 Task: Adjust the spectral edit settings to isolate and remove specific frequencies.
Action: Mouse moved to (101, 4)
Screenshot: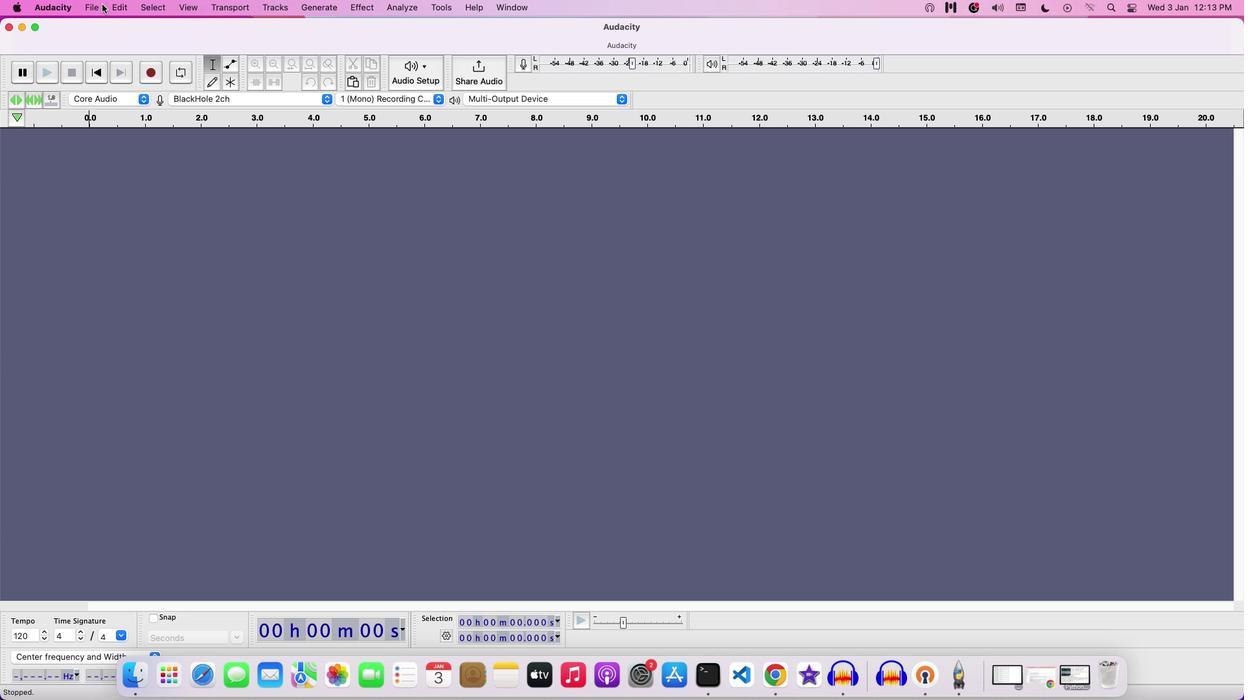 
Action: Mouse pressed left at (101, 4)
Screenshot: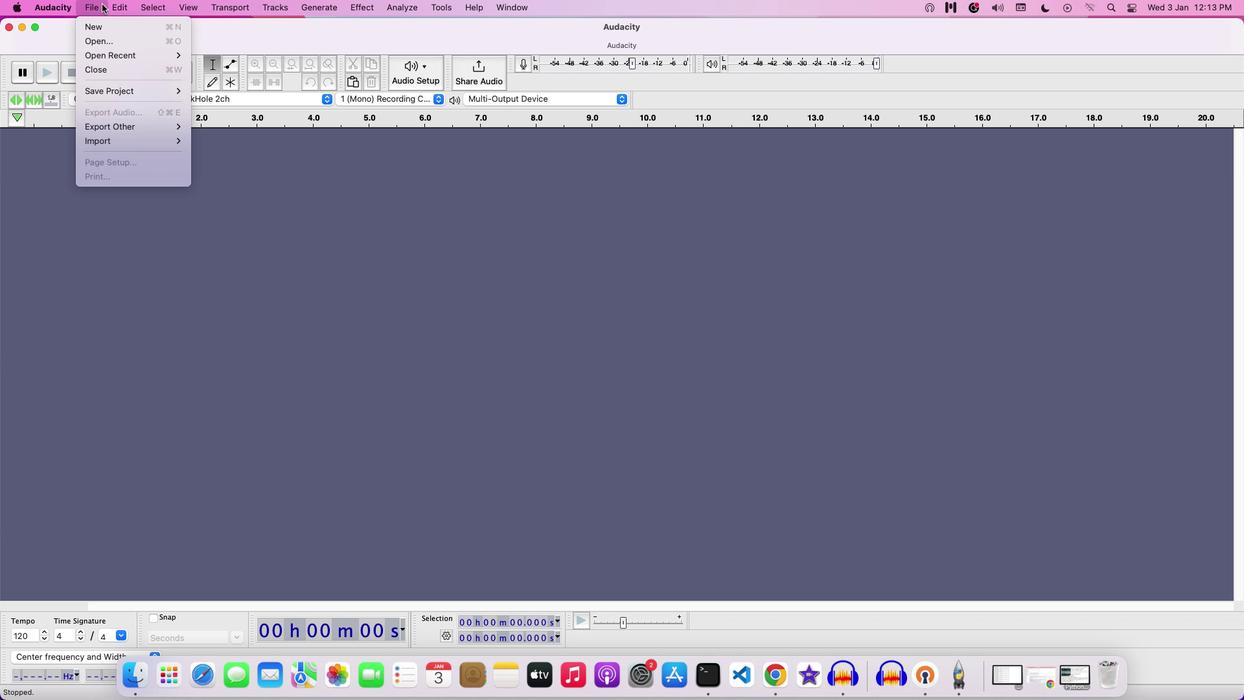 
Action: Mouse moved to (115, 44)
Screenshot: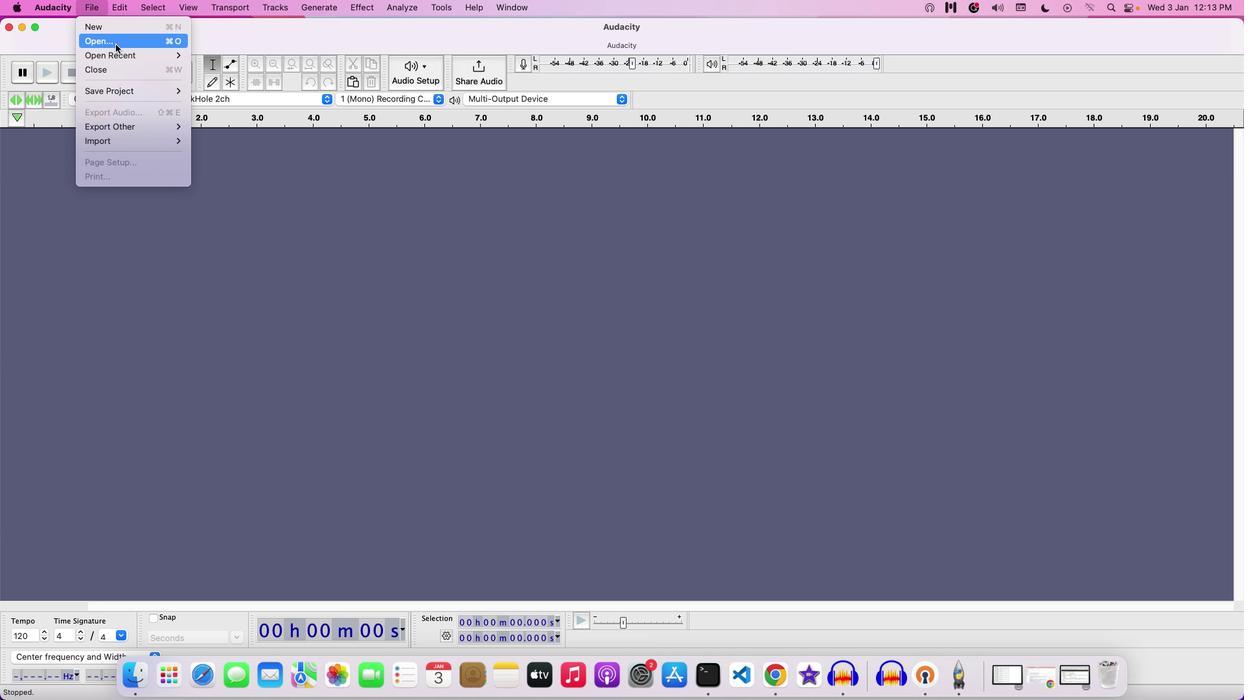 
Action: Mouse pressed left at (115, 44)
Screenshot: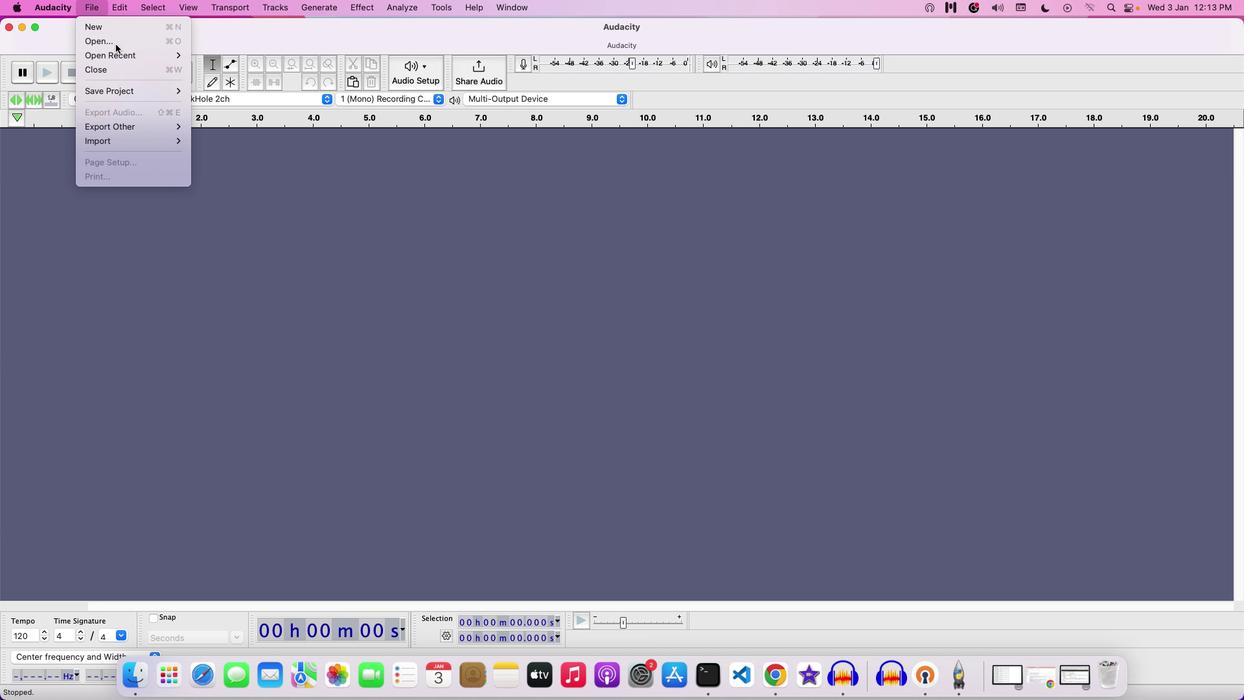 
Action: Mouse moved to (522, 188)
Screenshot: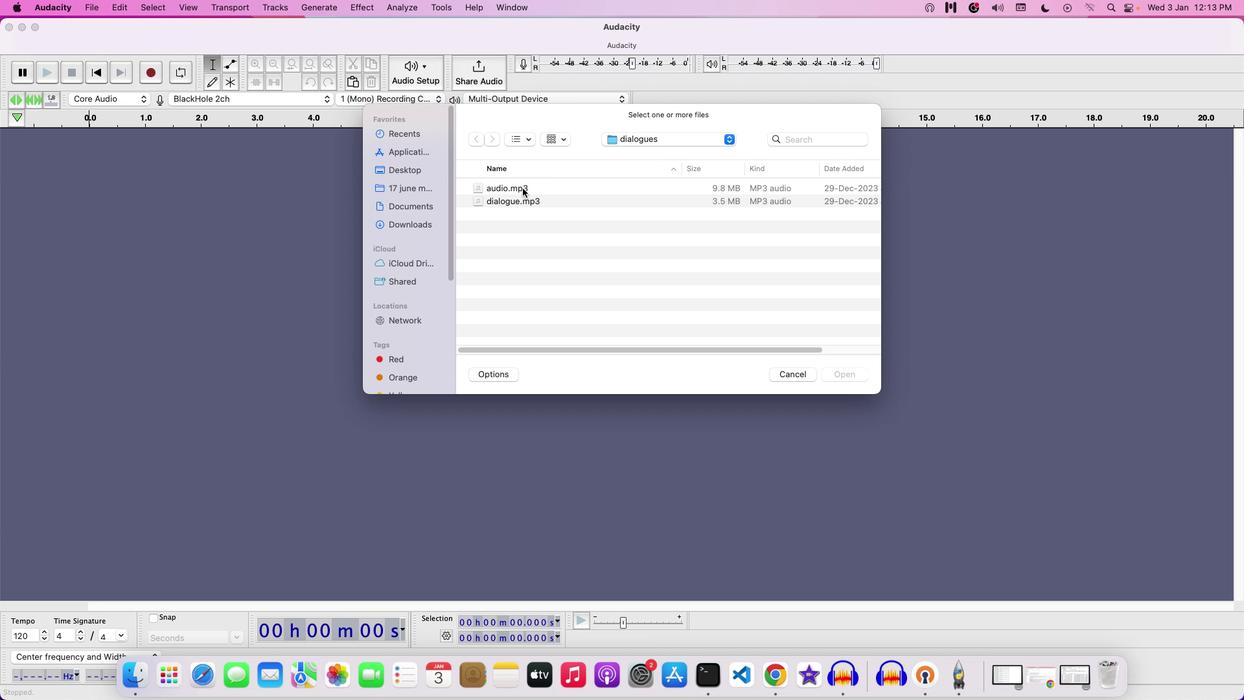 
Action: Mouse pressed left at (522, 188)
Screenshot: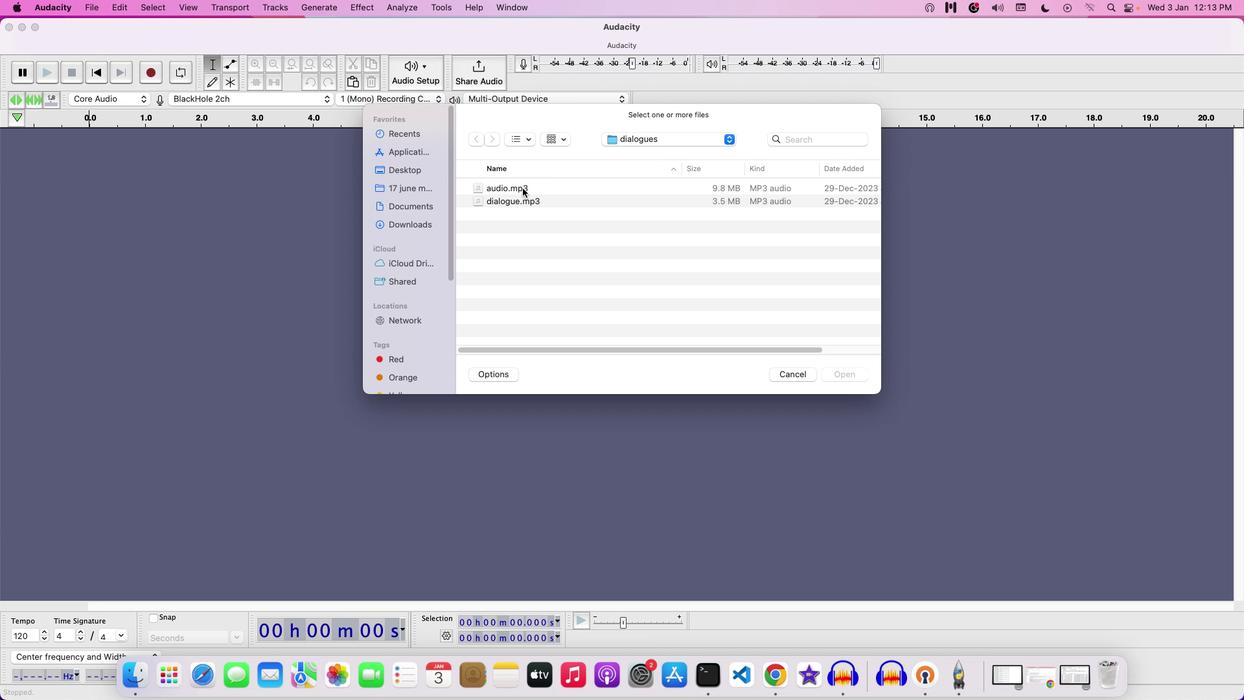 
Action: Mouse moved to (541, 186)
Screenshot: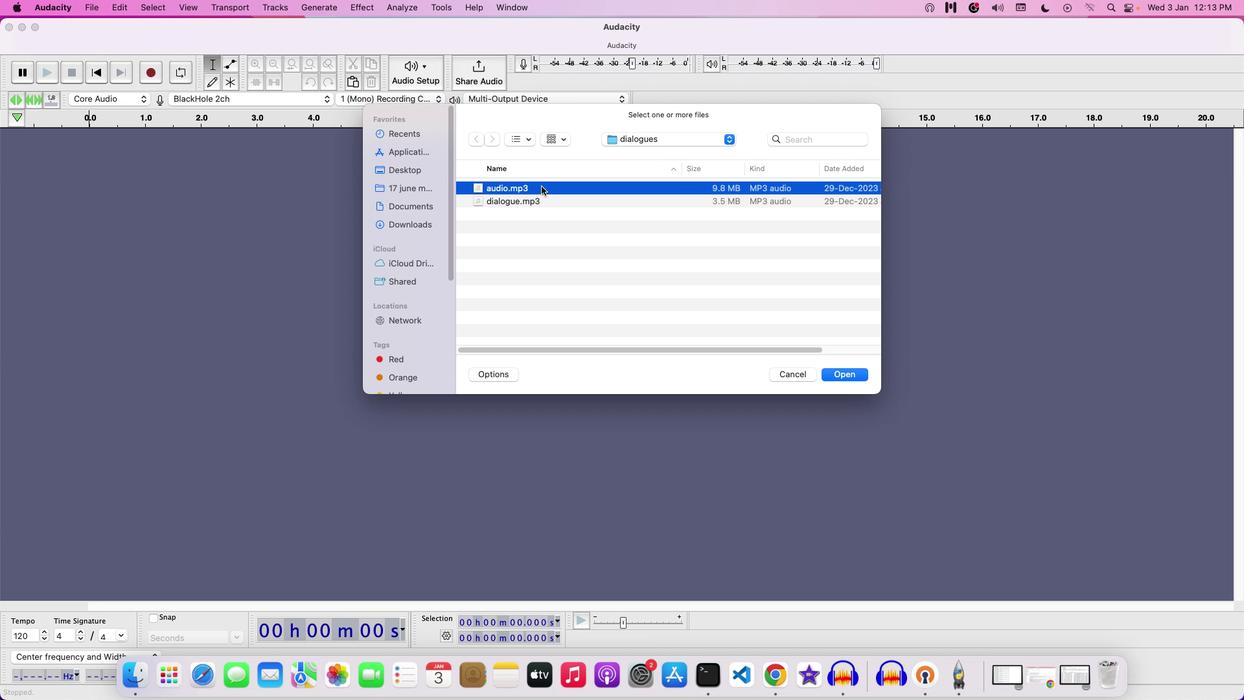 
Action: Mouse pressed left at (541, 186)
Screenshot: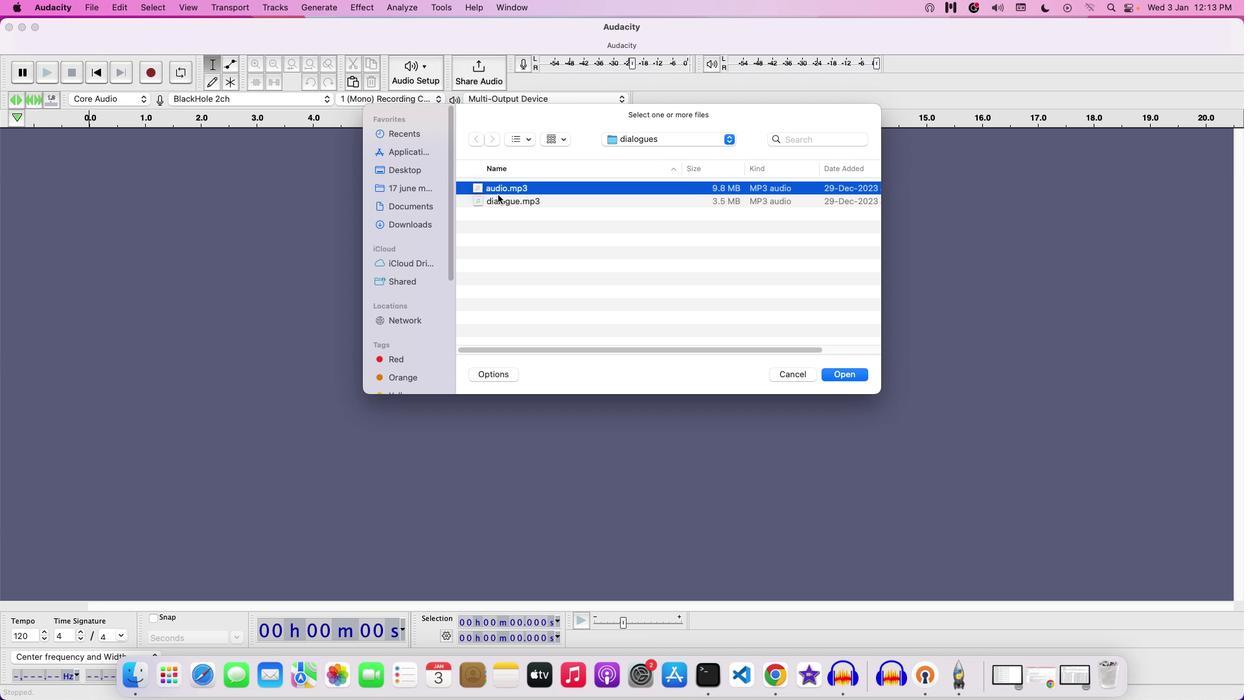 
Action: Mouse moved to (786, 372)
Screenshot: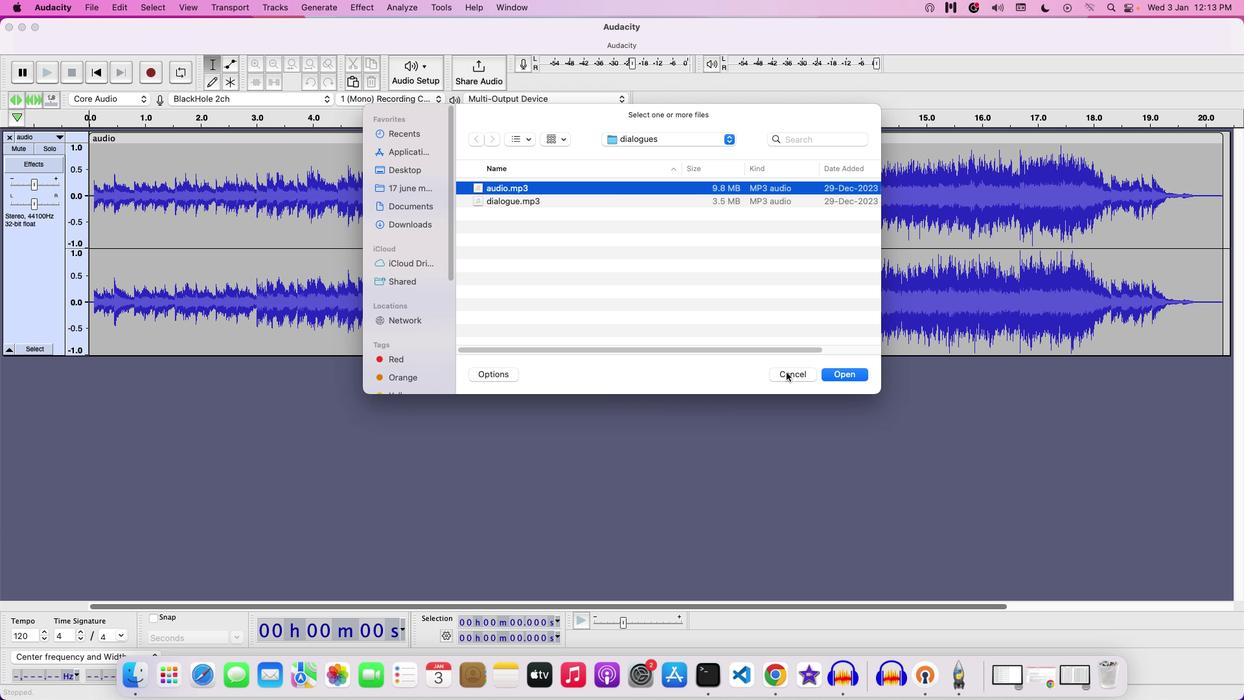 
Action: Mouse pressed left at (786, 372)
Screenshot: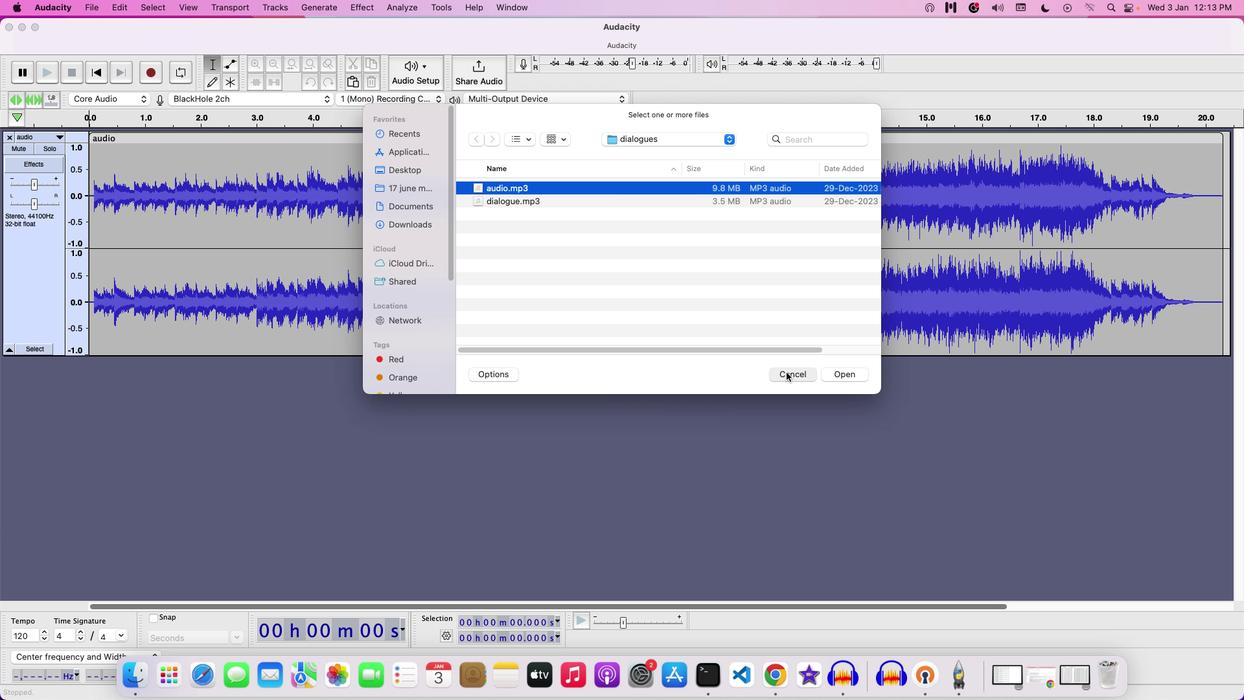 
Action: Mouse moved to (176, 198)
Screenshot: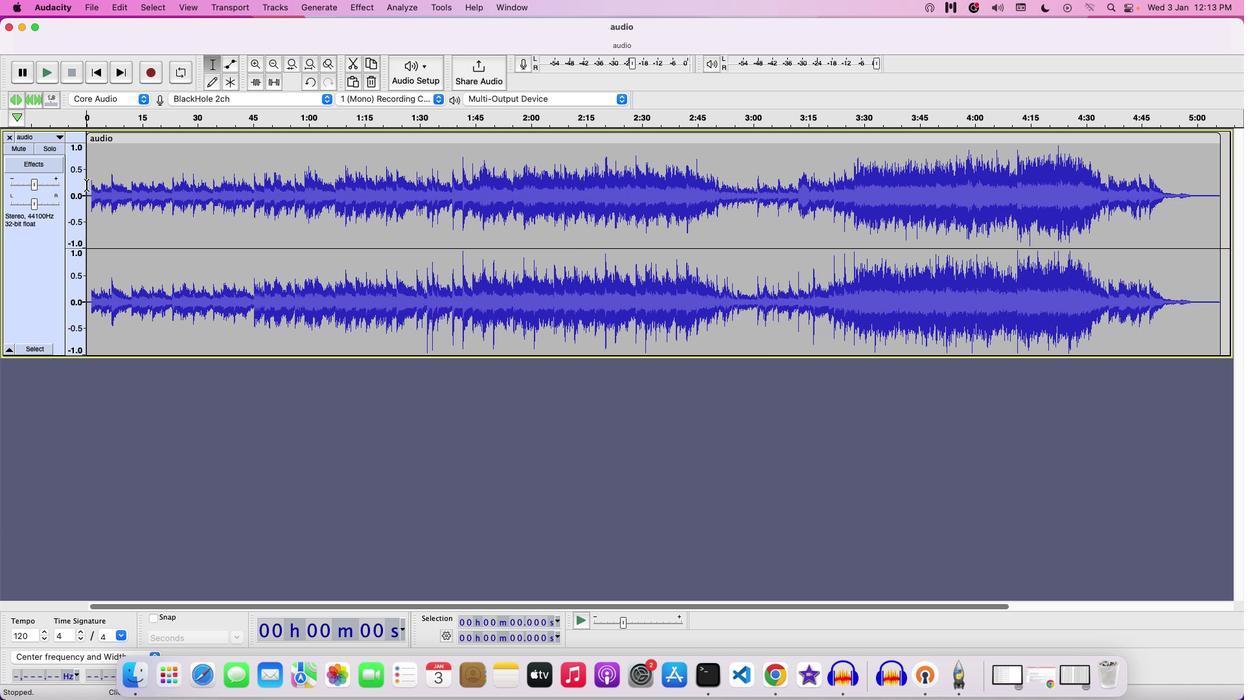 
Action: Key pressed Key.space
Screenshot: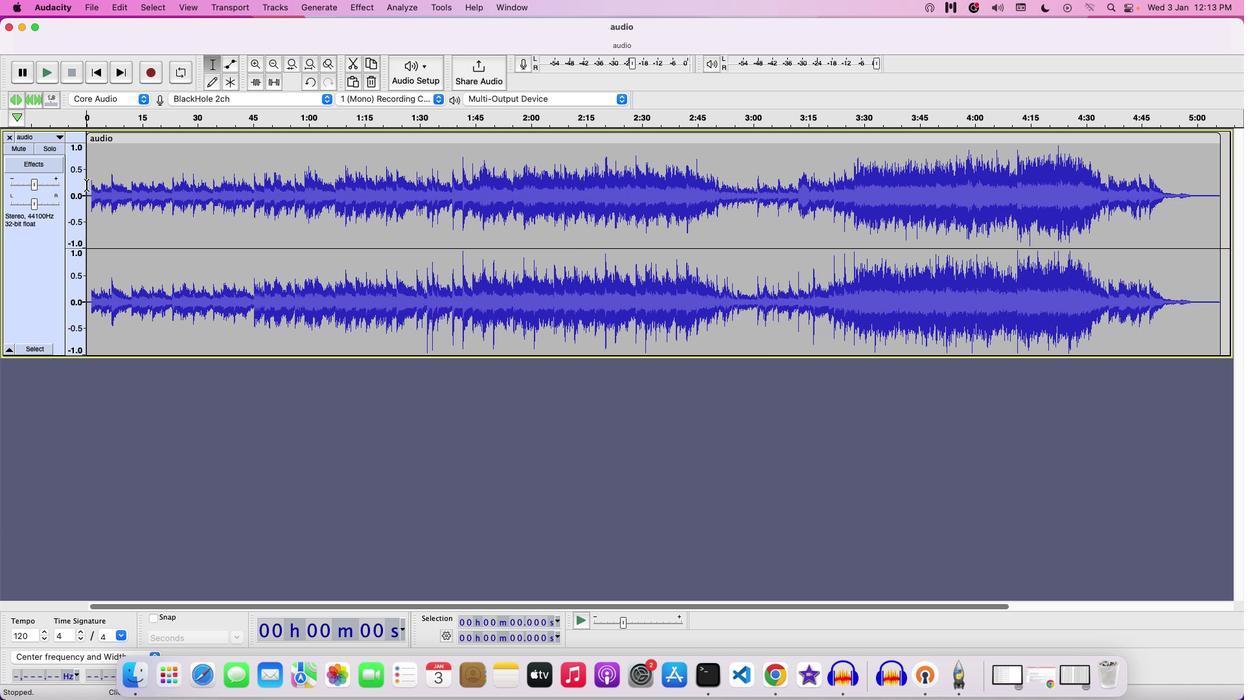 
Action: Mouse moved to (36, 182)
Screenshot: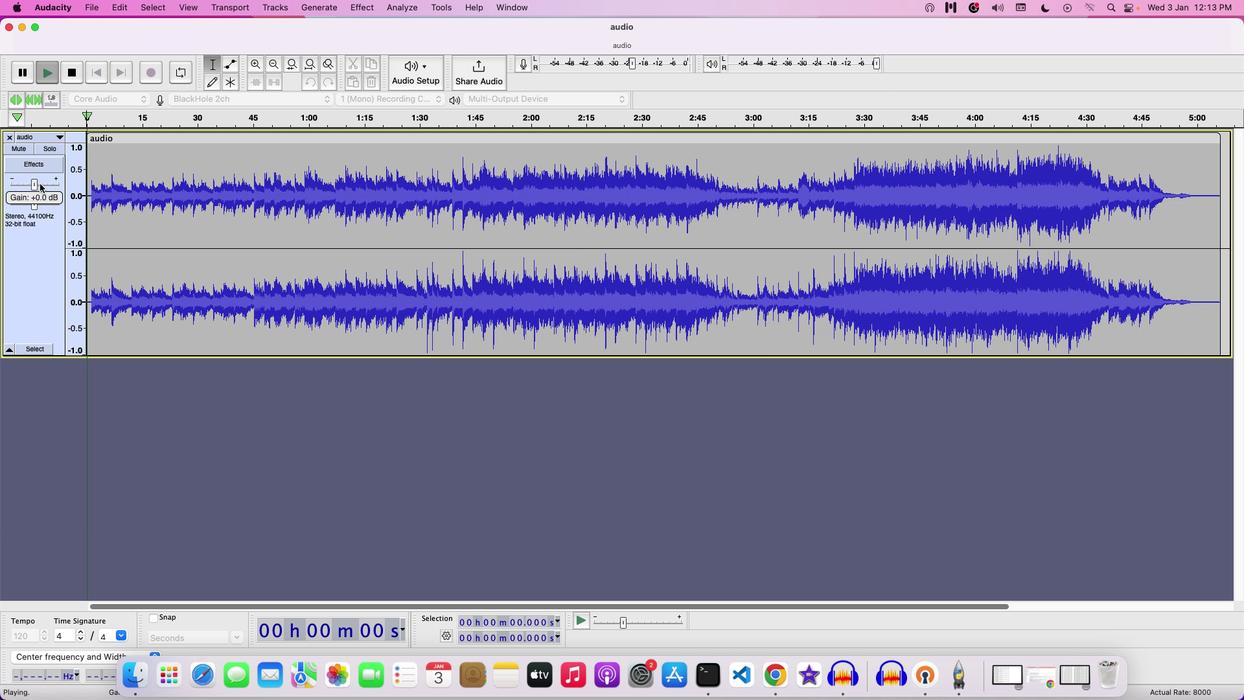 
Action: Mouse pressed left at (36, 182)
Screenshot: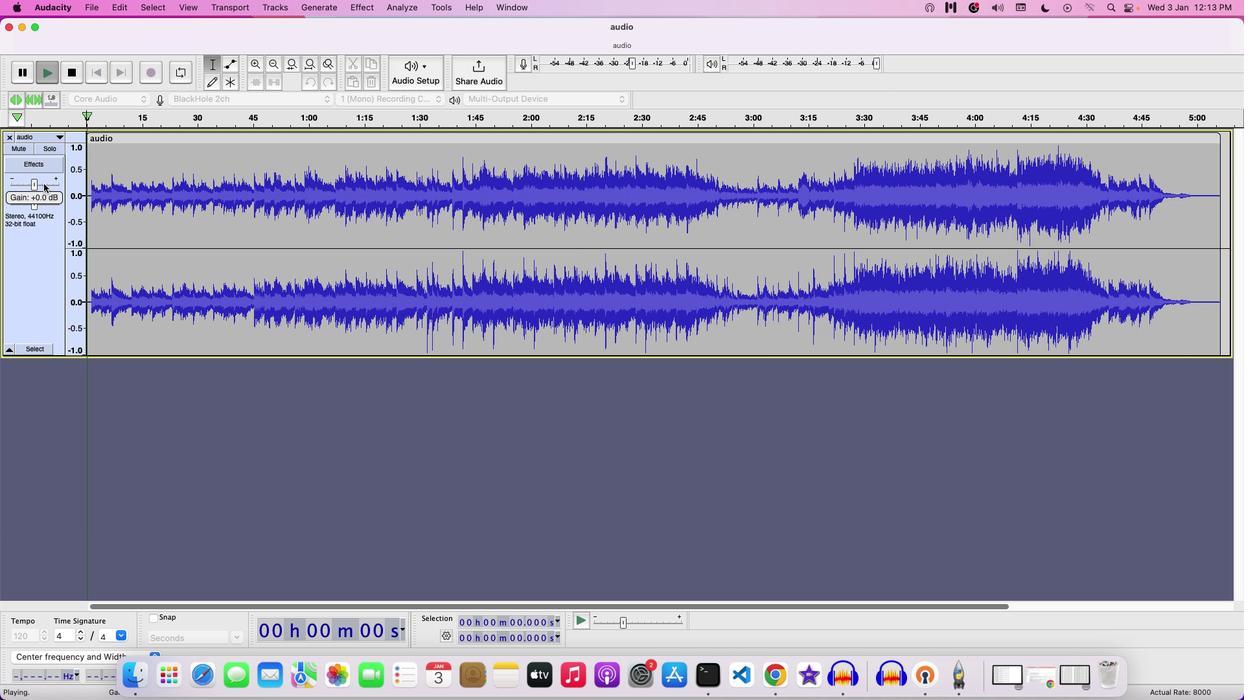 
Action: Mouse moved to (99, 142)
Screenshot: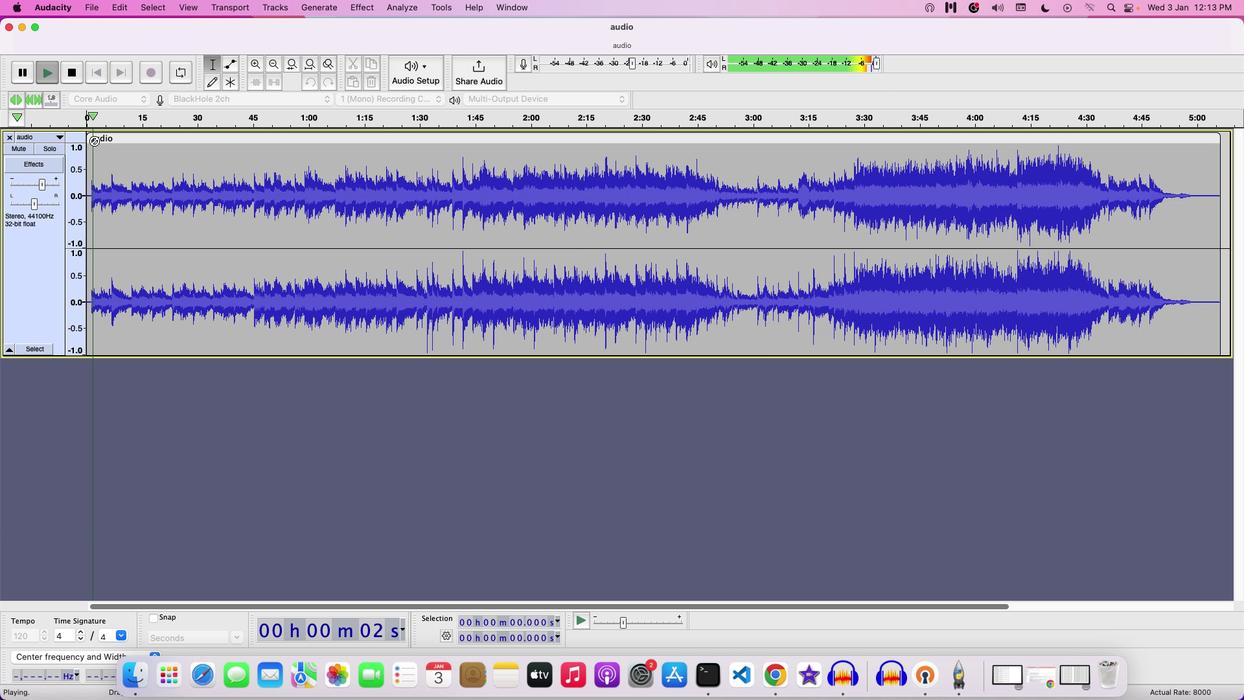
Action: Key pressed Key.space
Screenshot: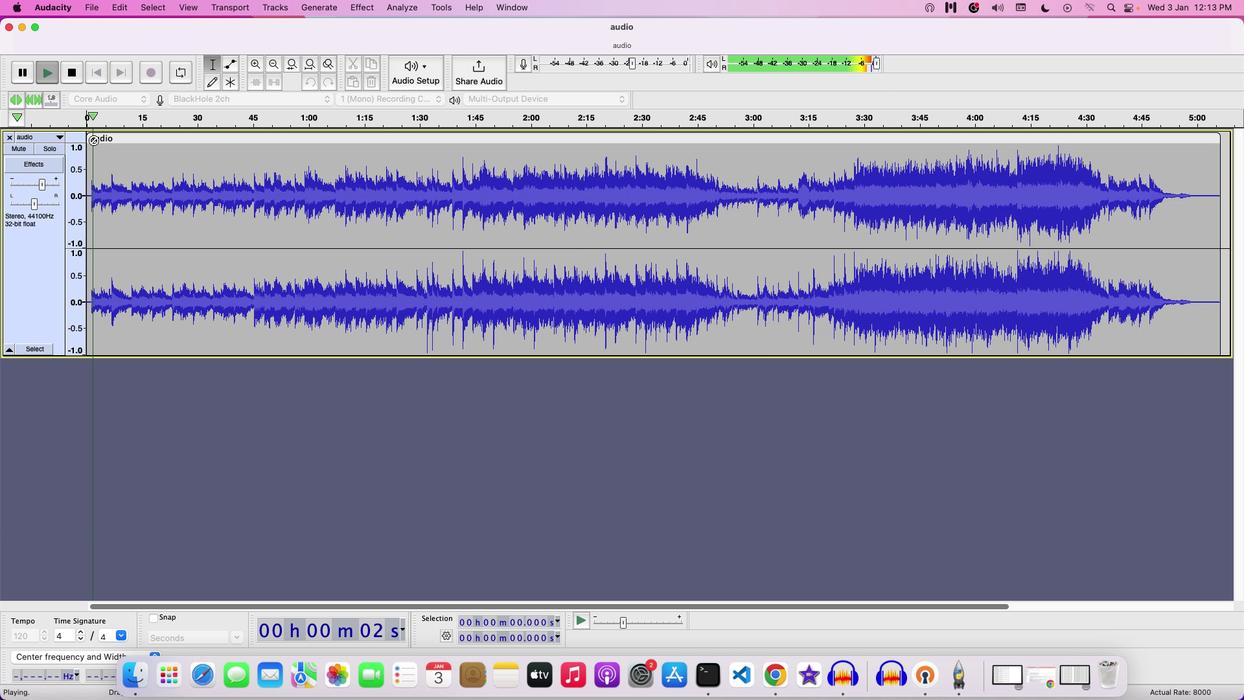 
Action: Mouse moved to (88, 140)
Screenshot: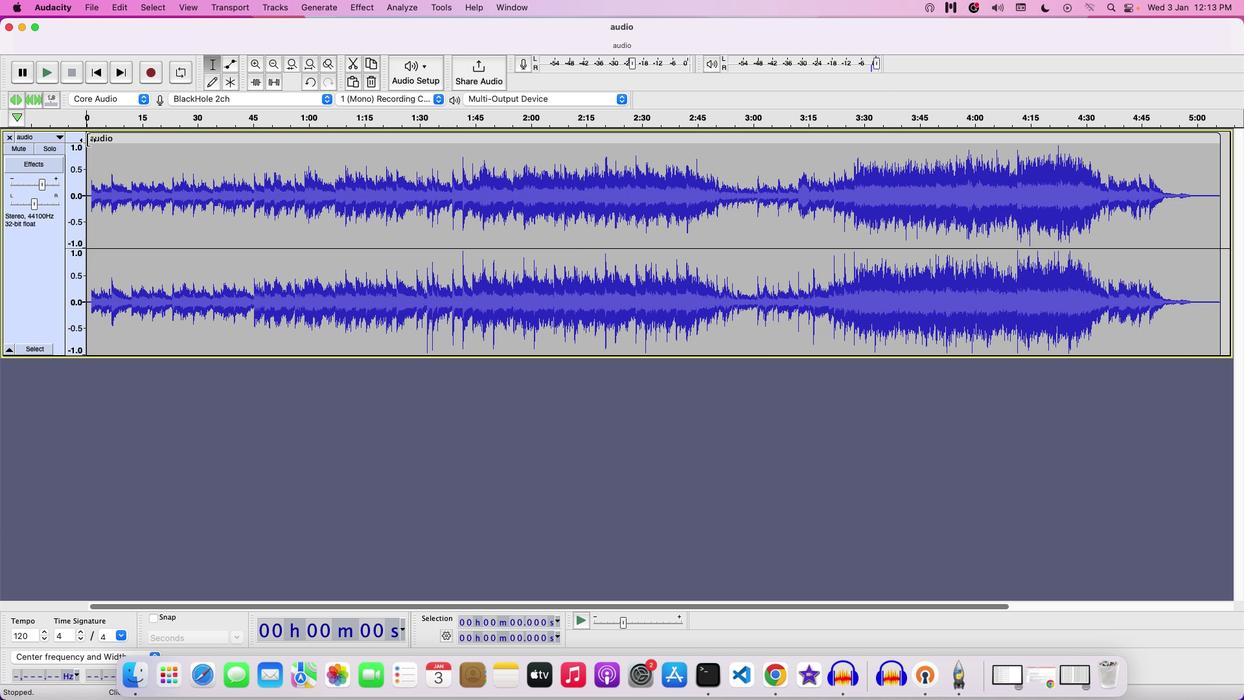 
Action: Mouse pressed left at (88, 140)
Screenshot: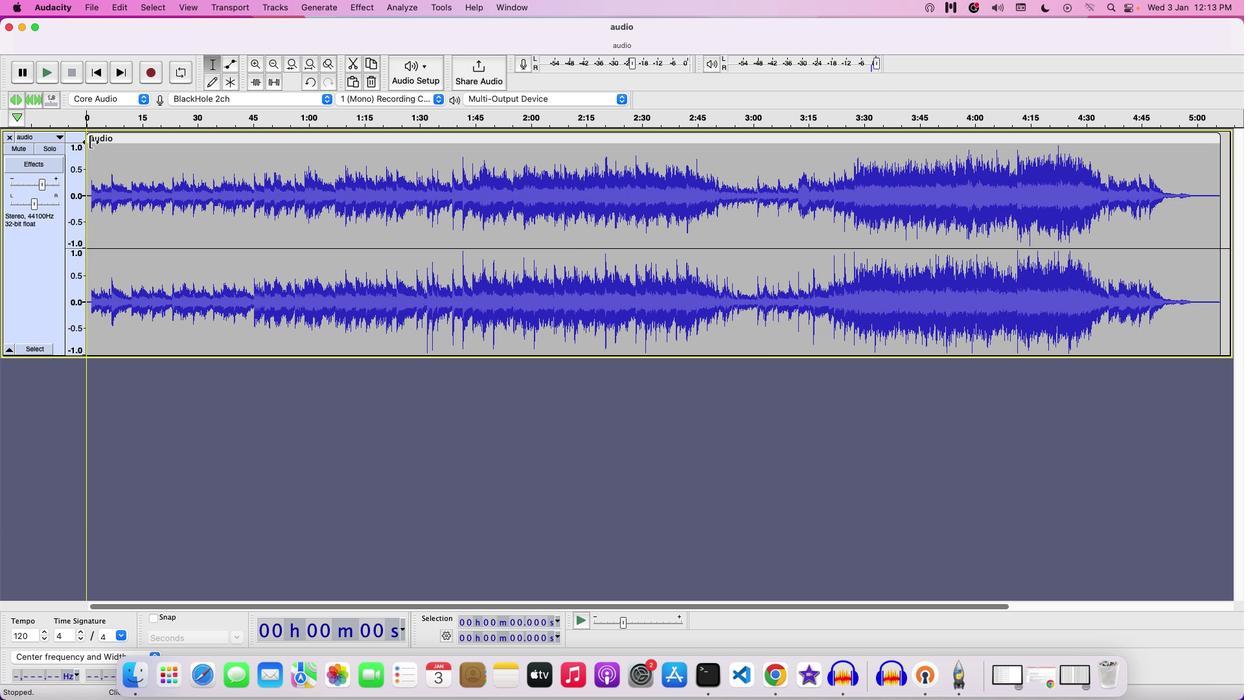 
Action: Mouse moved to (97, 140)
Screenshot: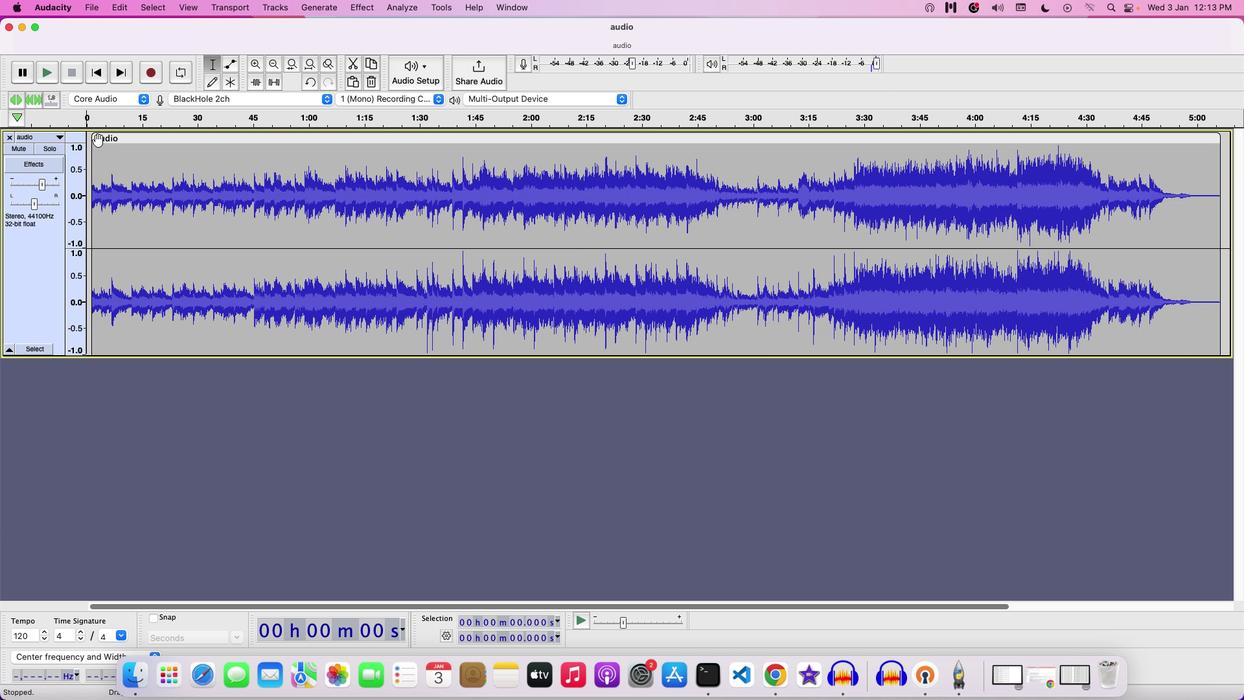 
Action: Mouse pressed left at (97, 140)
Screenshot: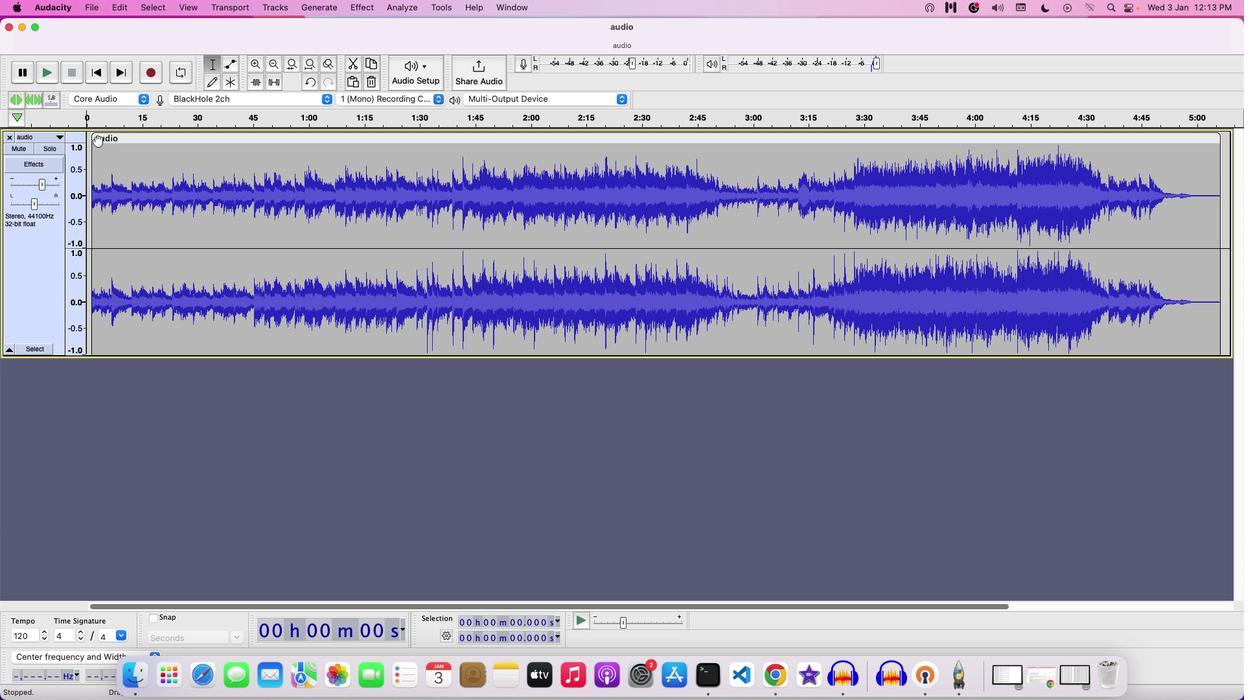 
Action: Mouse moved to (130, 123)
Screenshot: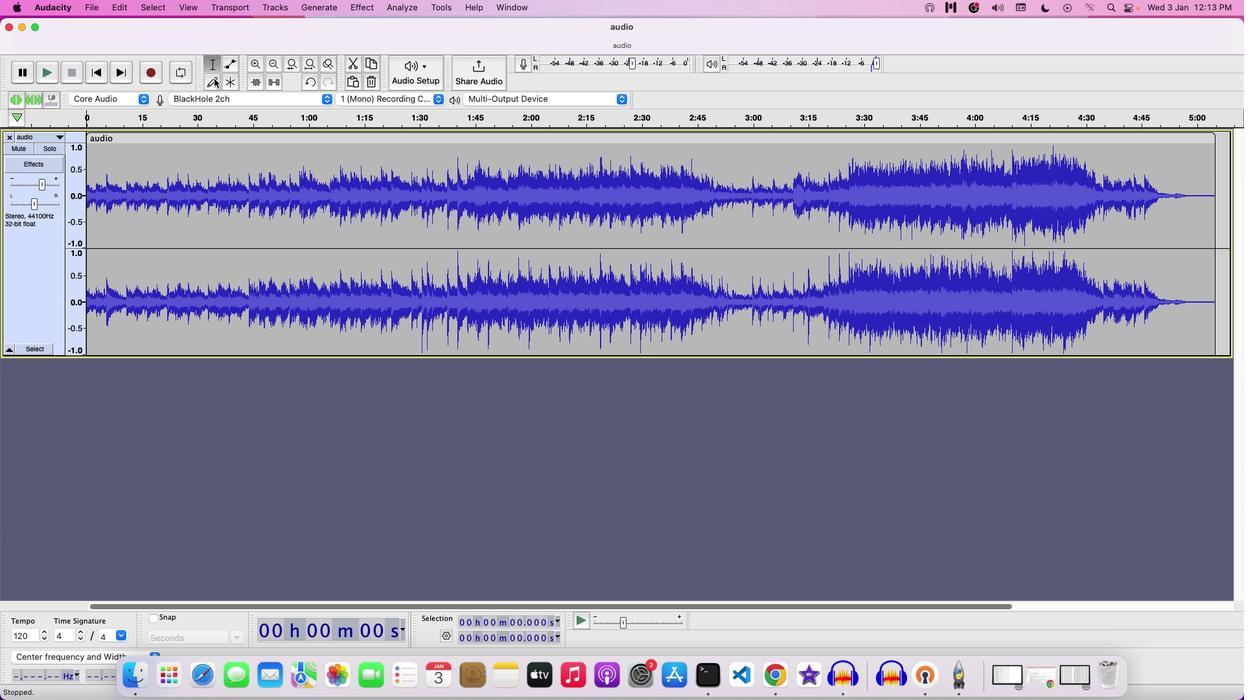 
Action: Key pressed Key.space
Screenshot: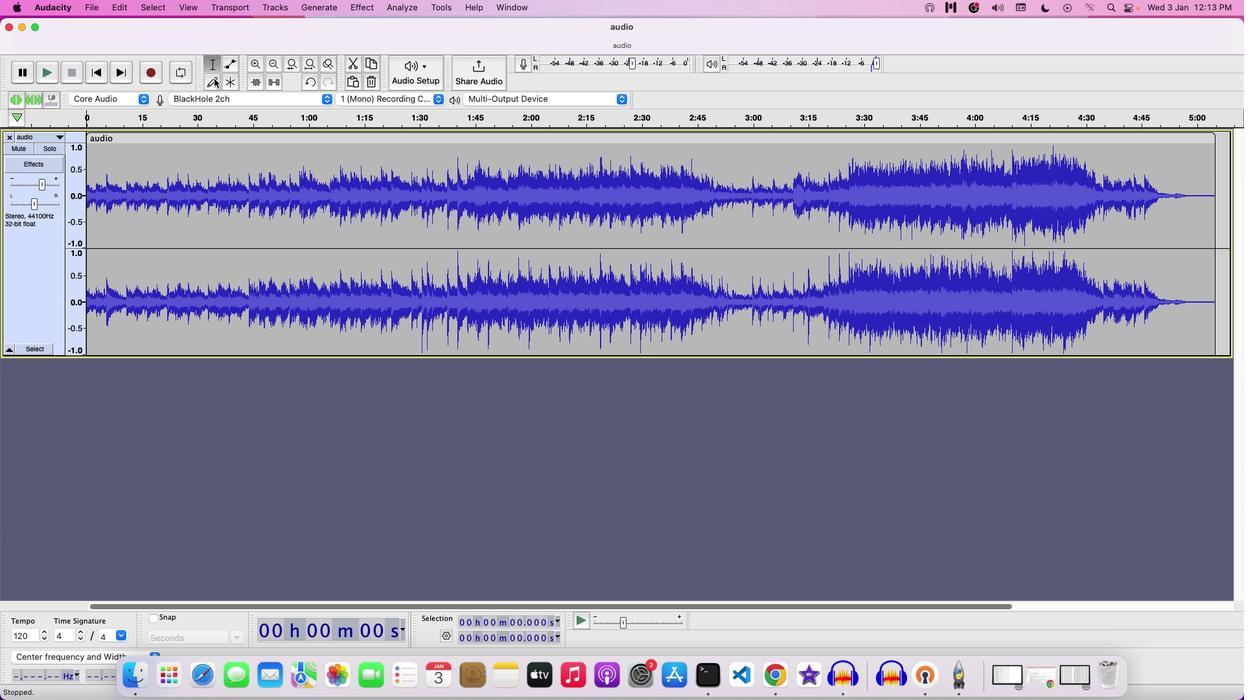 
Action: Mouse moved to (253, 65)
Screenshot: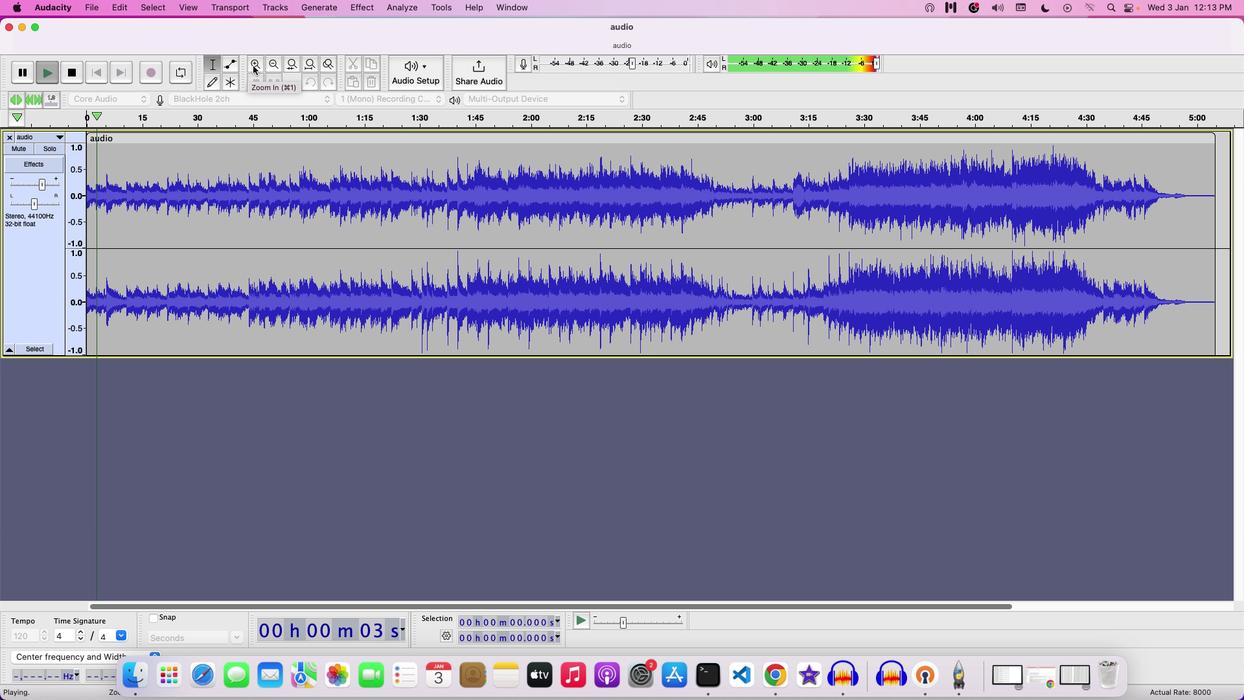 
Action: Mouse pressed left at (253, 65)
Screenshot: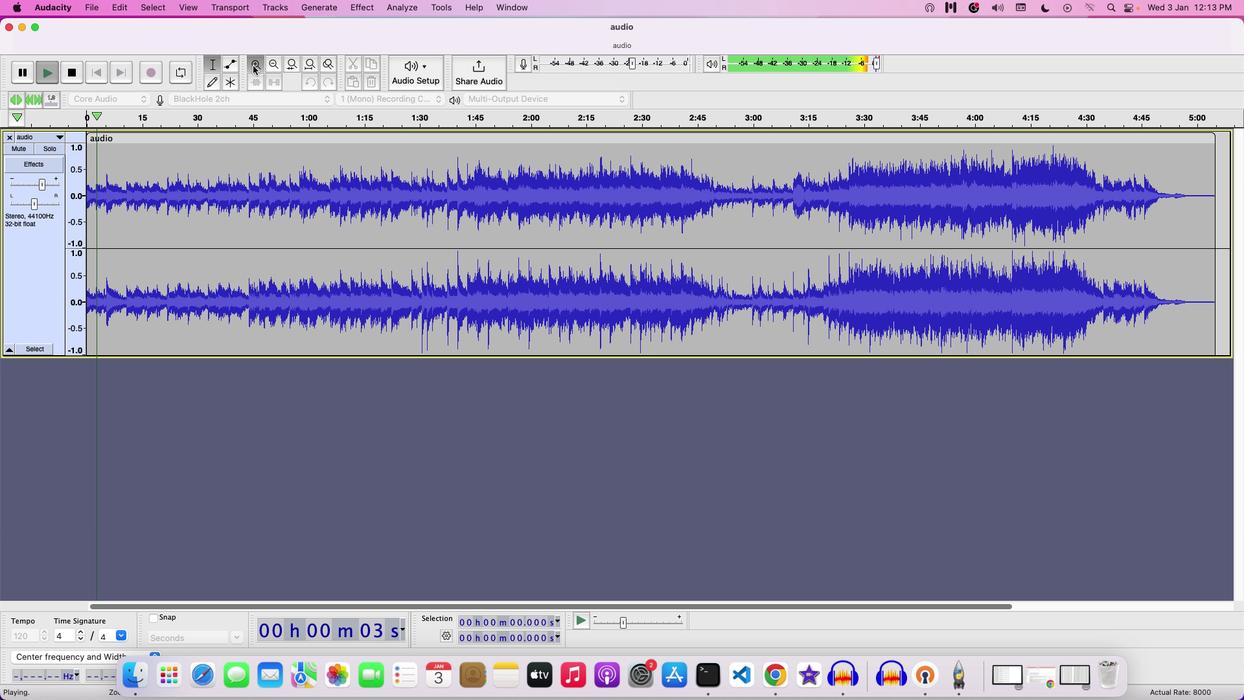 
Action: Mouse moved to (272, 62)
Screenshot: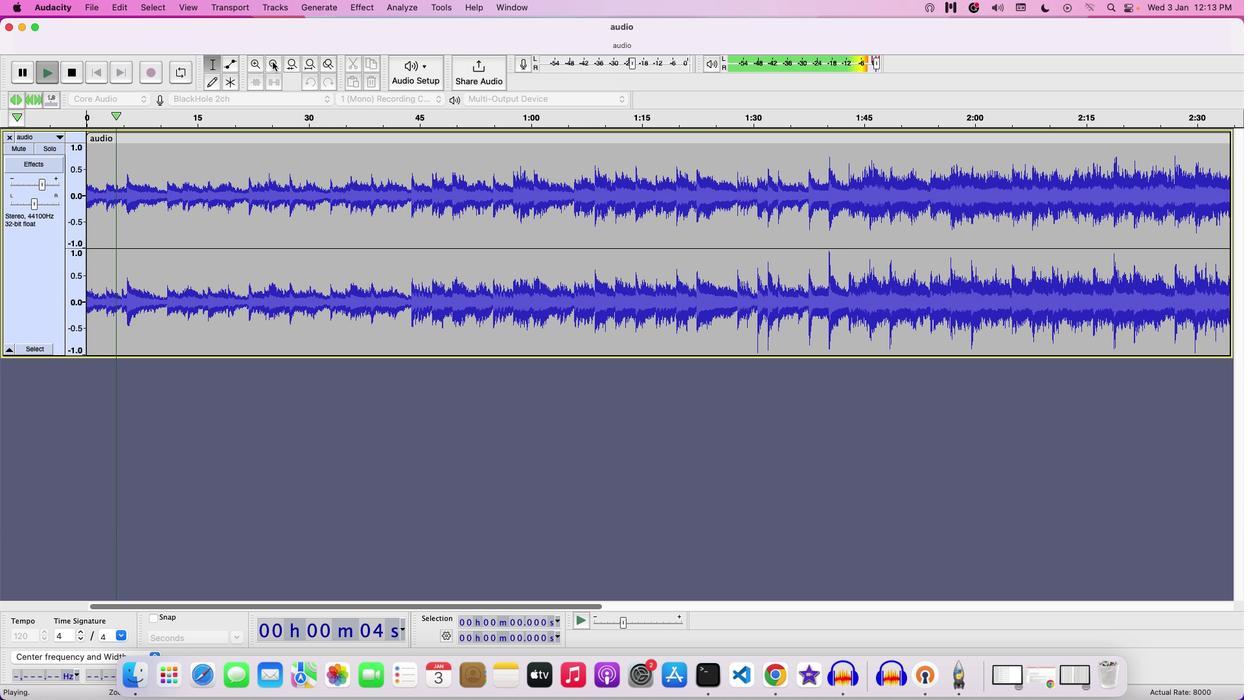 
Action: Mouse pressed left at (272, 62)
Screenshot: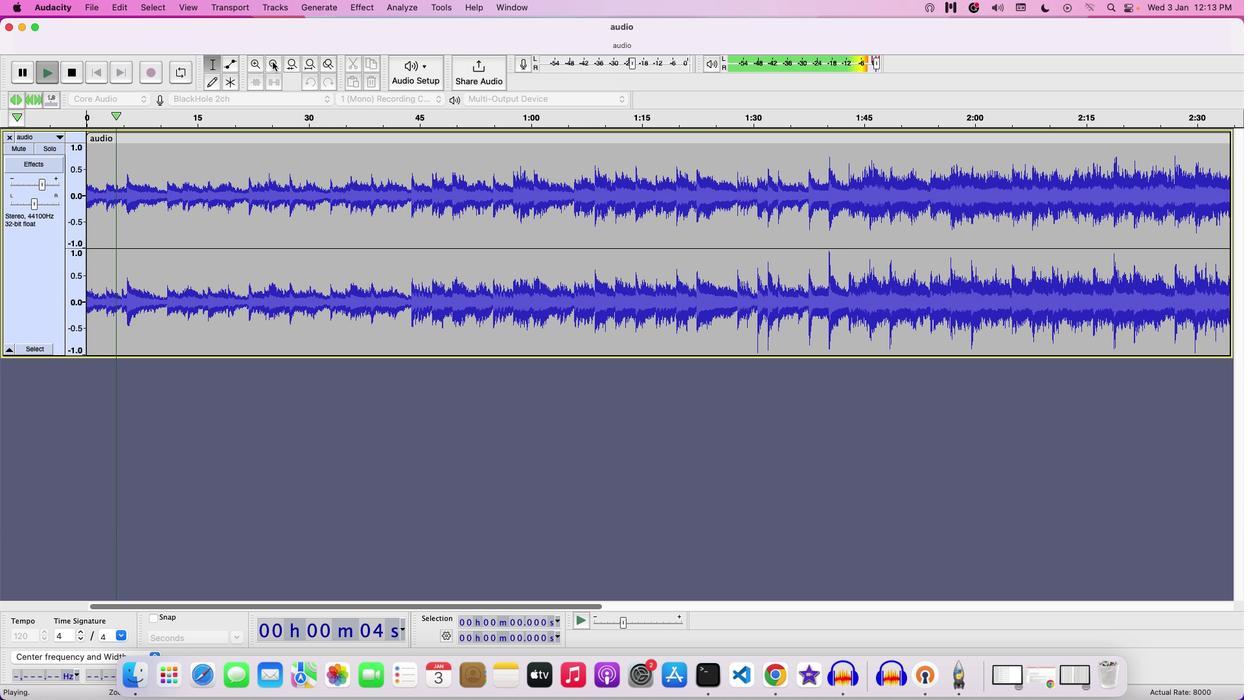 
Action: Mouse pressed left at (272, 62)
Screenshot: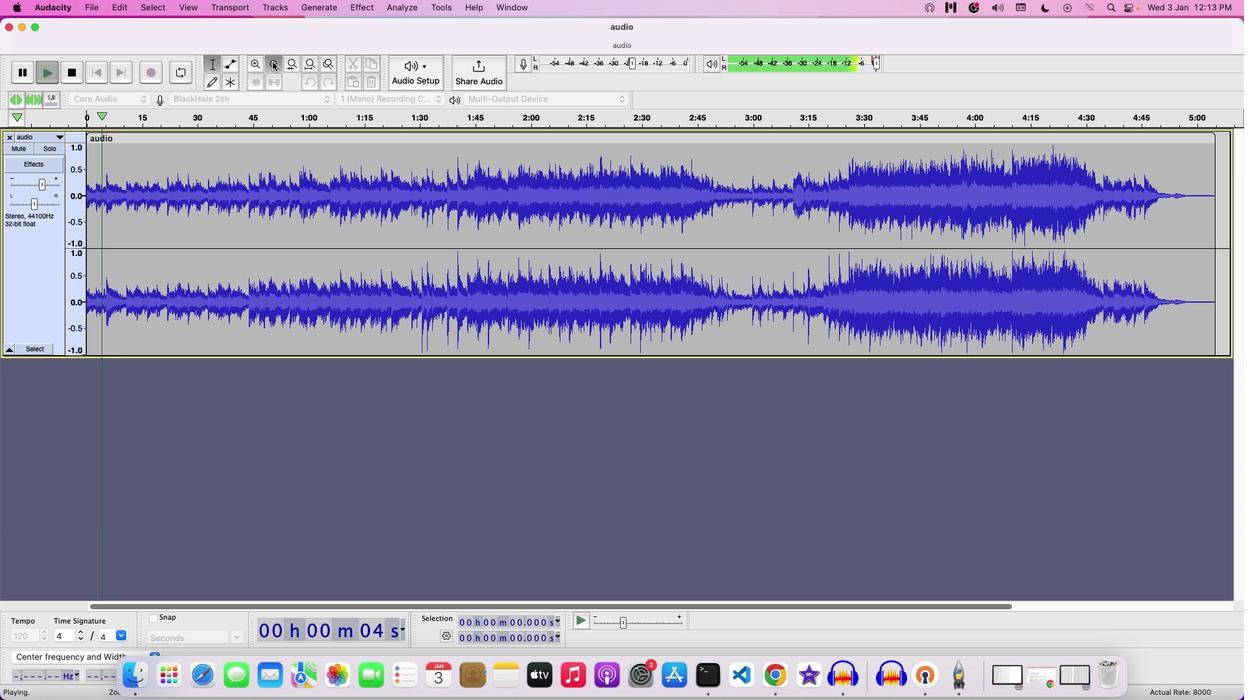 
Action: Mouse moved to (86, 261)
Screenshot: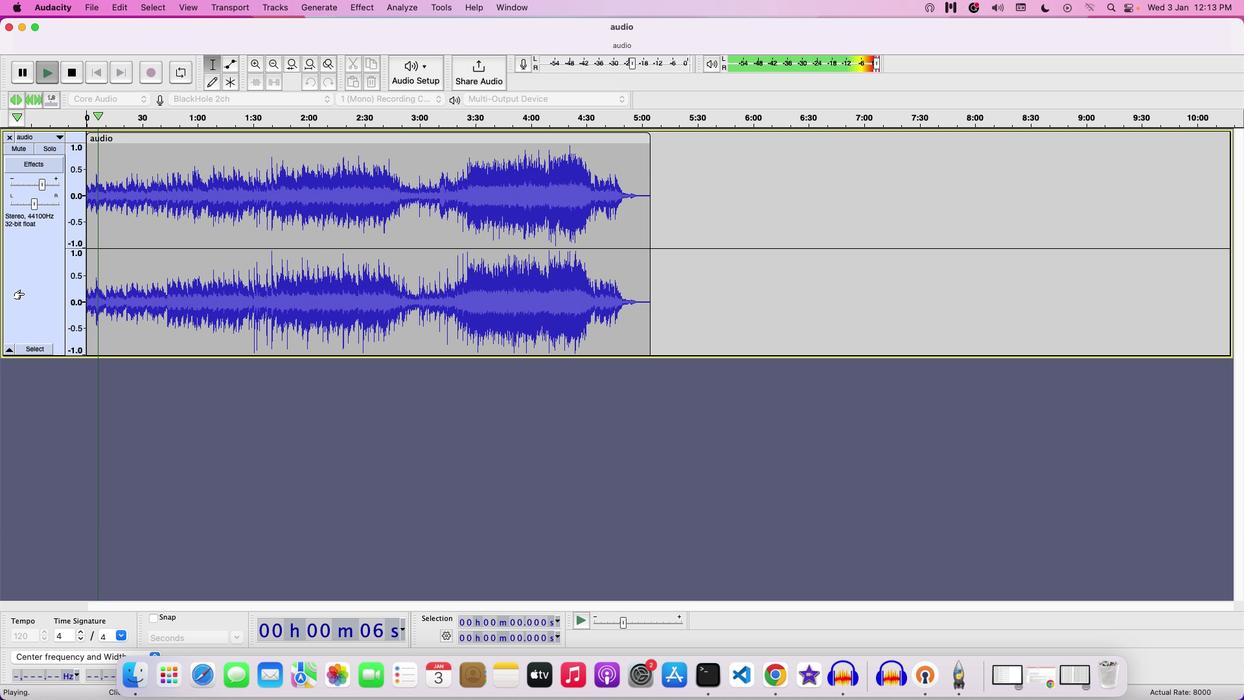 
Action: Key pressed Key.space
Screenshot: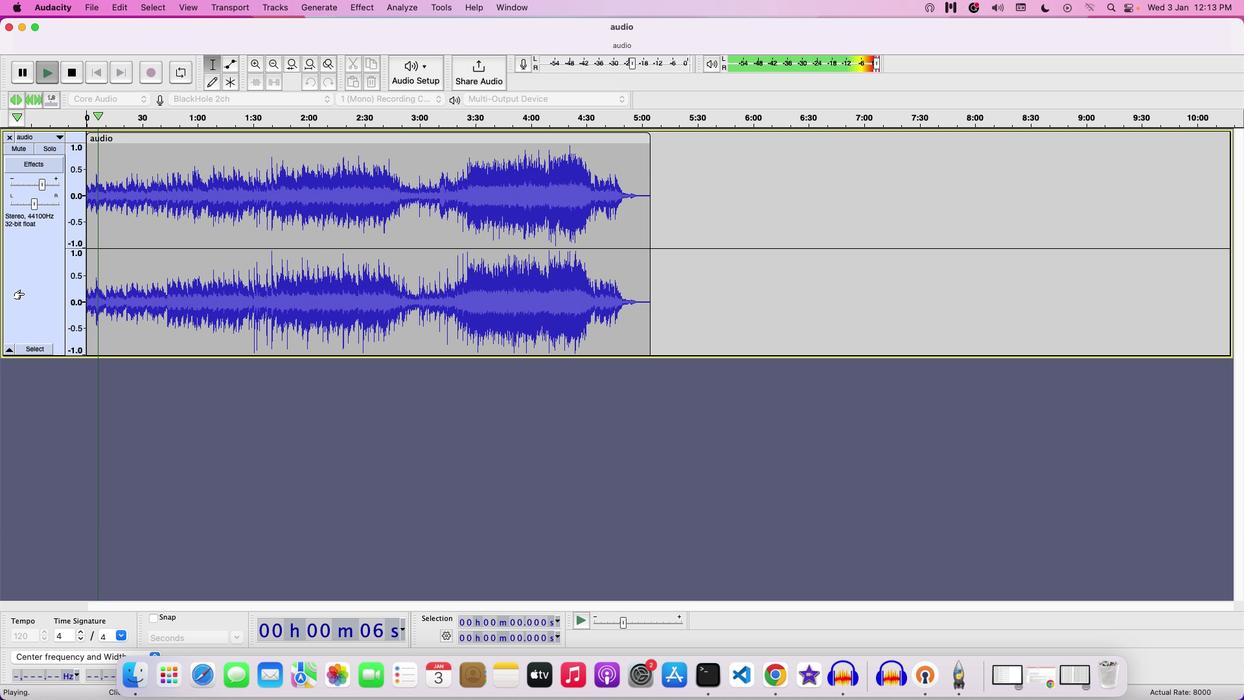 
Action: Mouse moved to (35, 261)
Screenshot: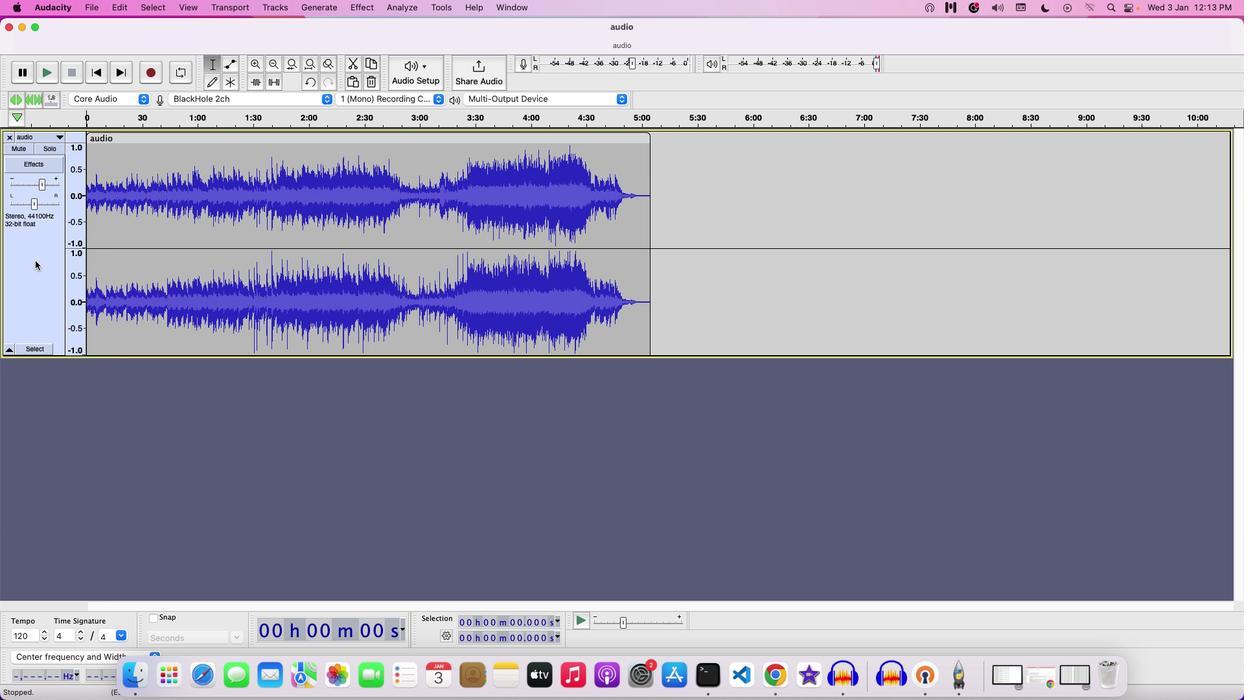 
Action: Mouse pressed right at (35, 261)
Screenshot: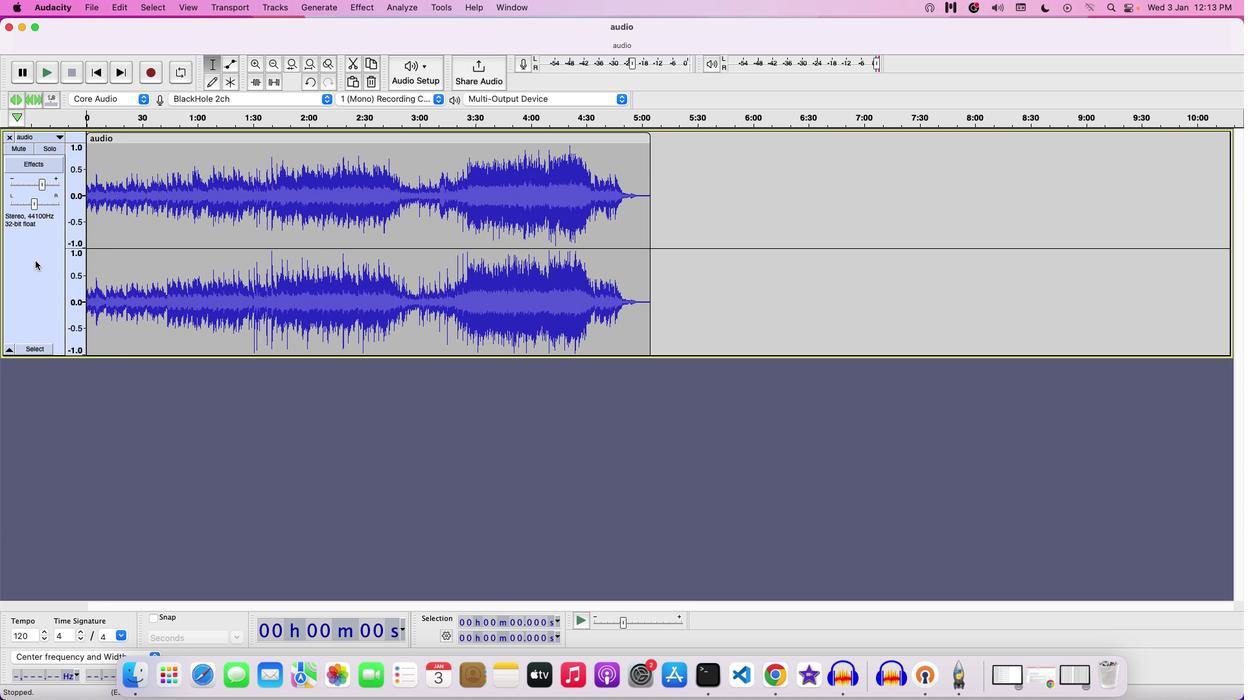 
Action: Mouse moved to (106, 262)
Screenshot: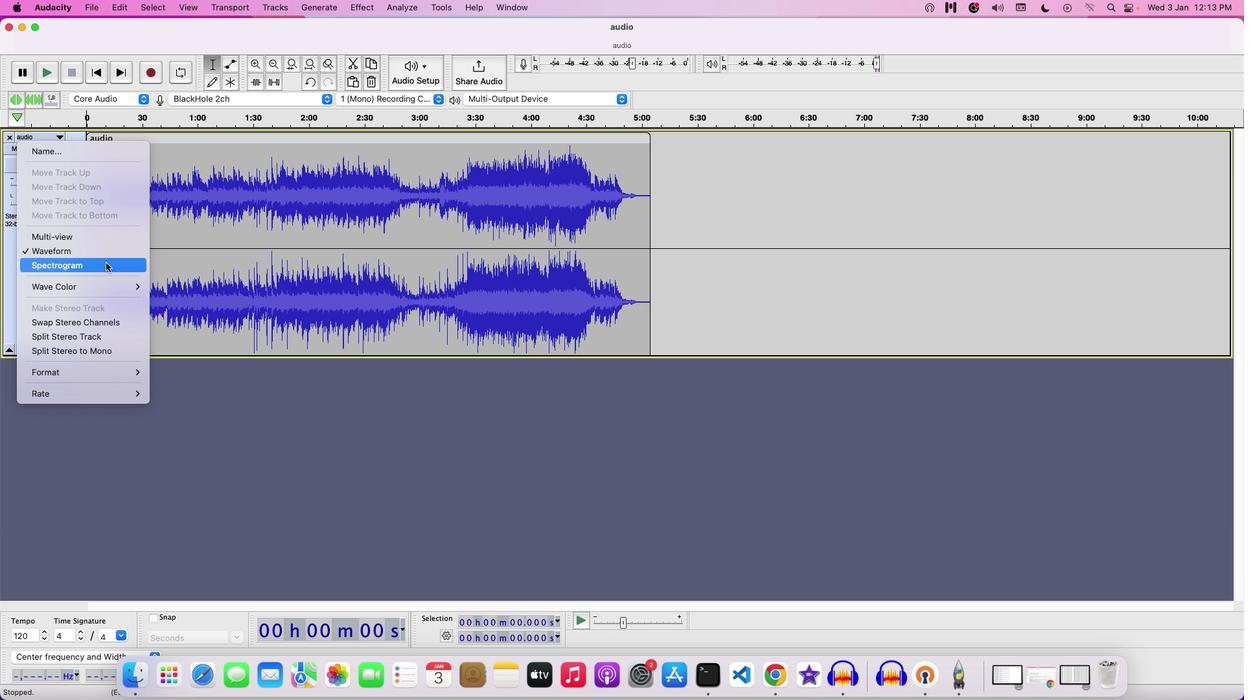 
Action: Mouse pressed left at (106, 262)
Screenshot: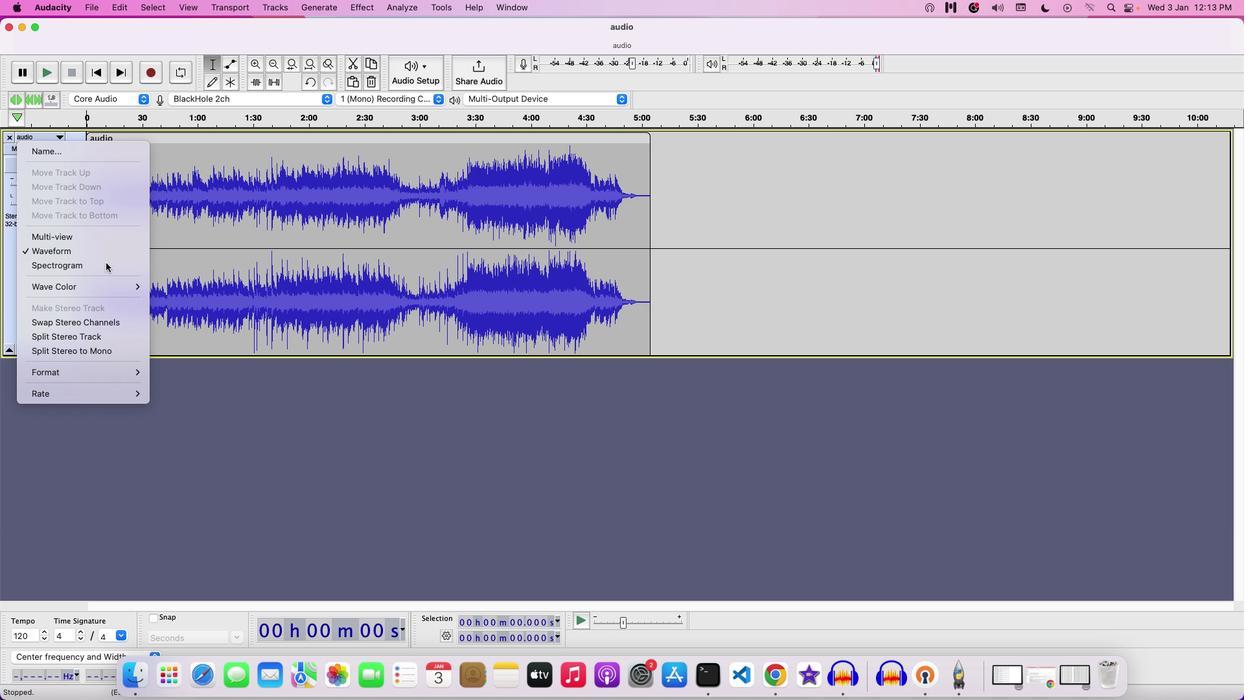 
Action: Mouse moved to (374, 134)
Screenshot: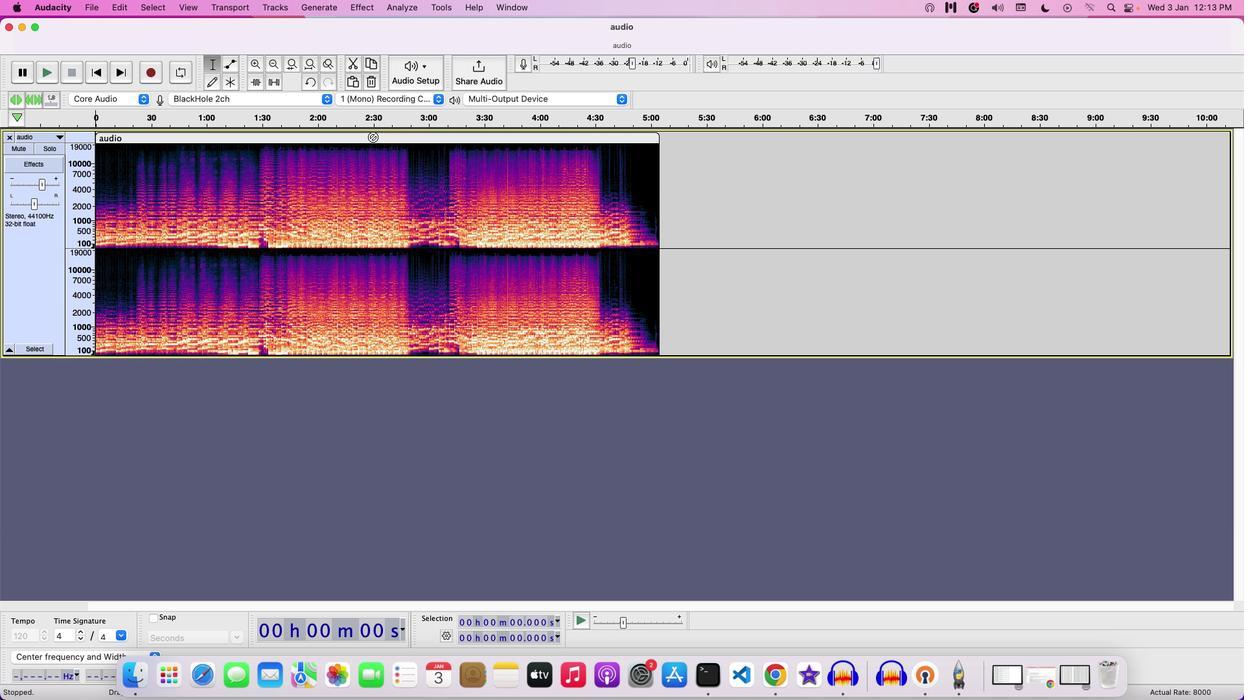 
Action: Key pressed Key.space
Screenshot: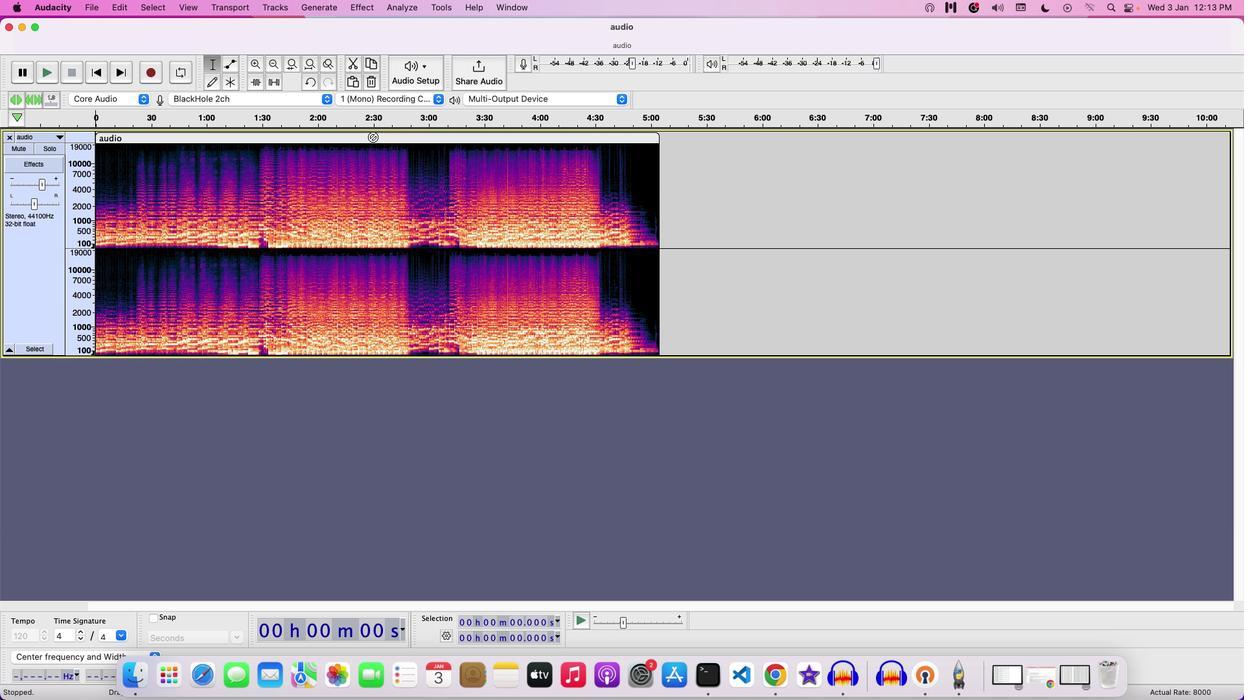 
Action: Mouse moved to (154, 167)
Screenshot: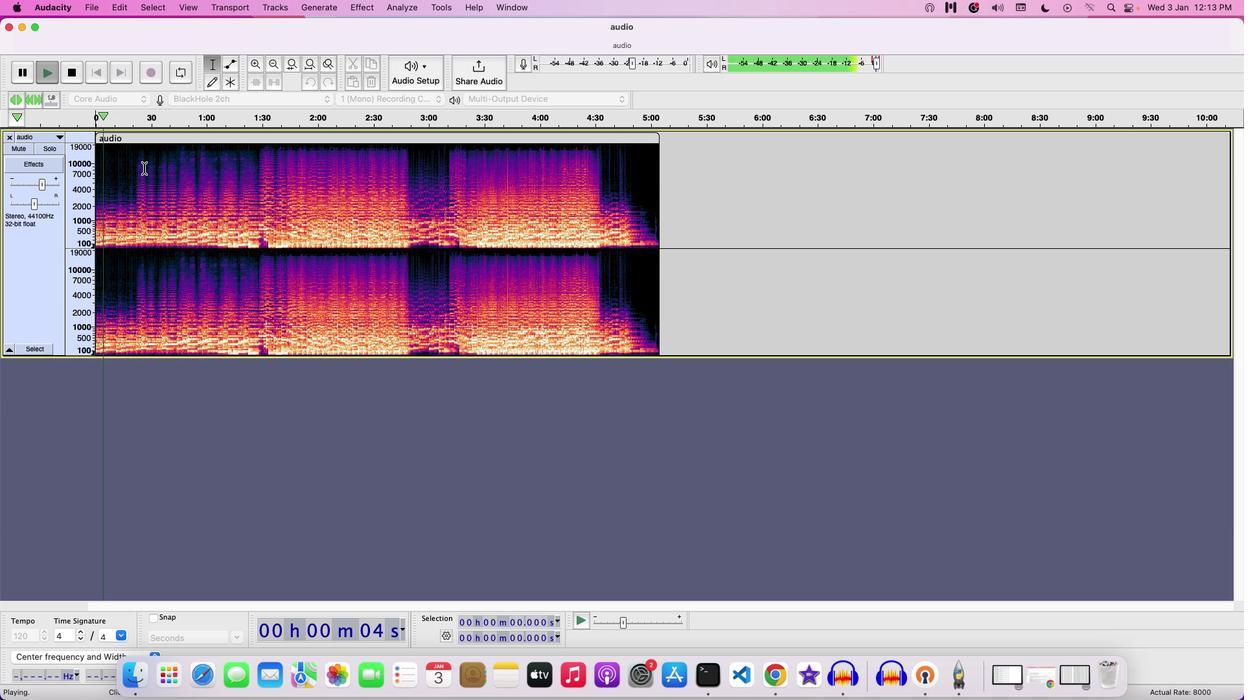 
Action: Key pressed Key.space
Screenshot: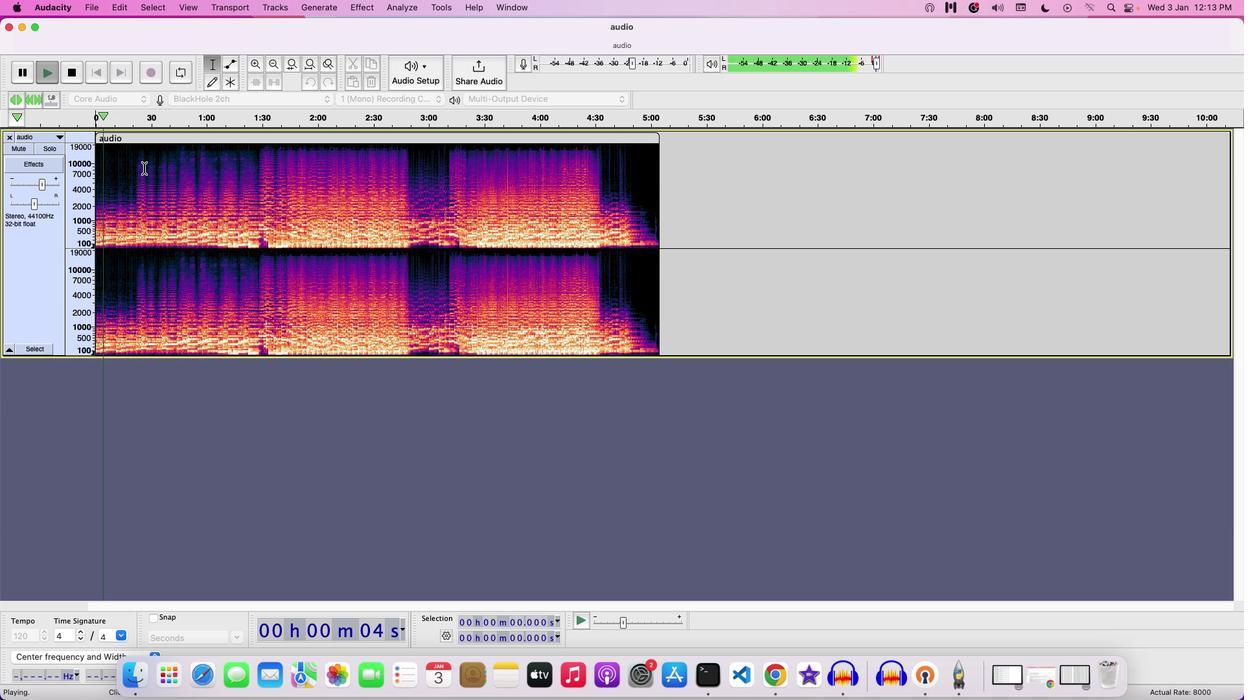 
Action: Mouse moved to (46, 358)
Screenshot: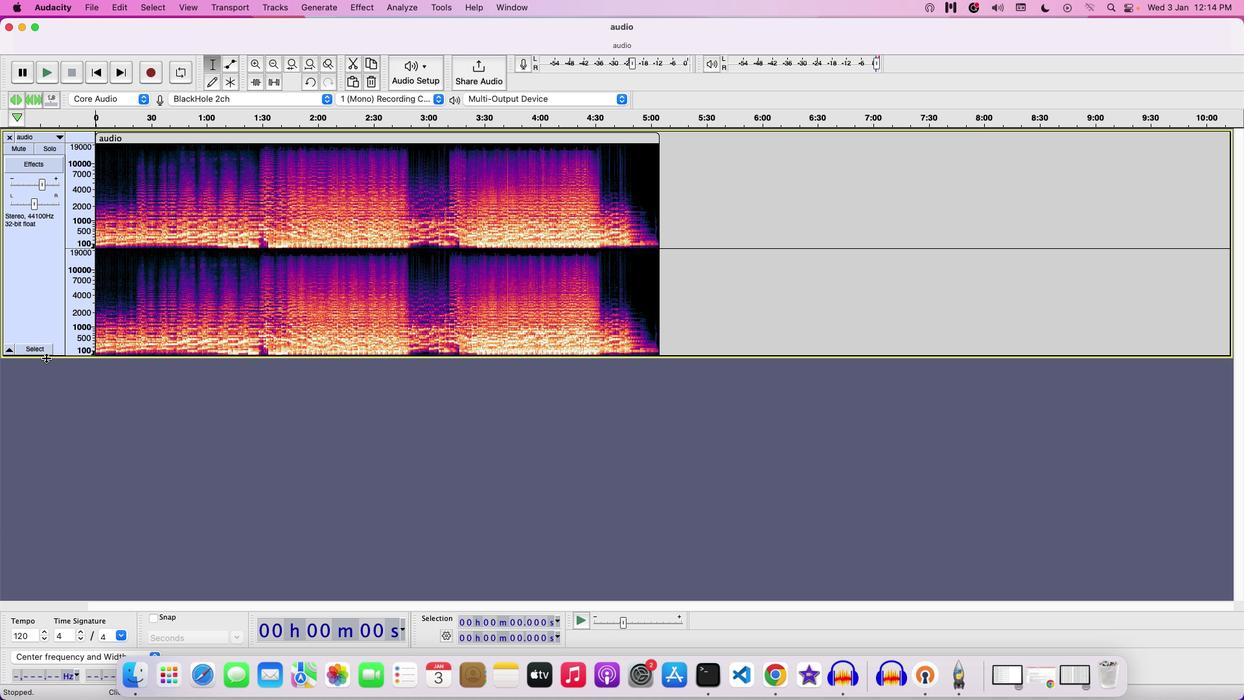 
Action: Mouse pressed left at (46, 358)
Screenshot: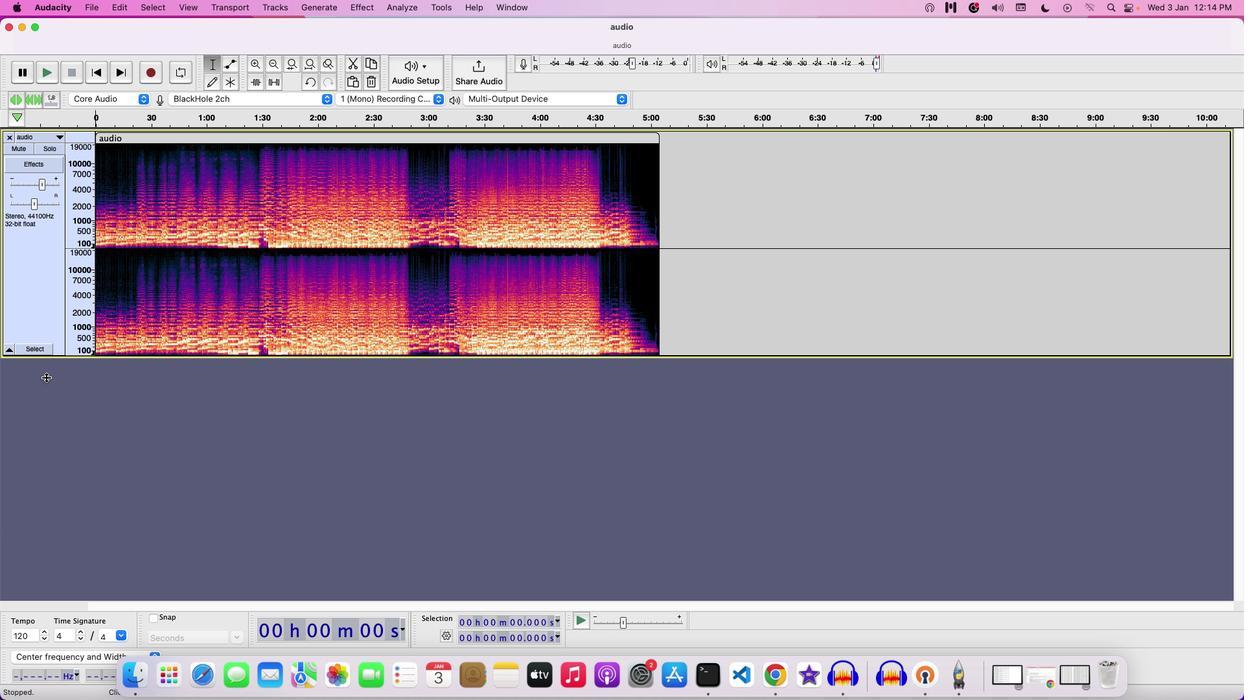 
Action: Mouse moved to (256, 64)
Screenshot: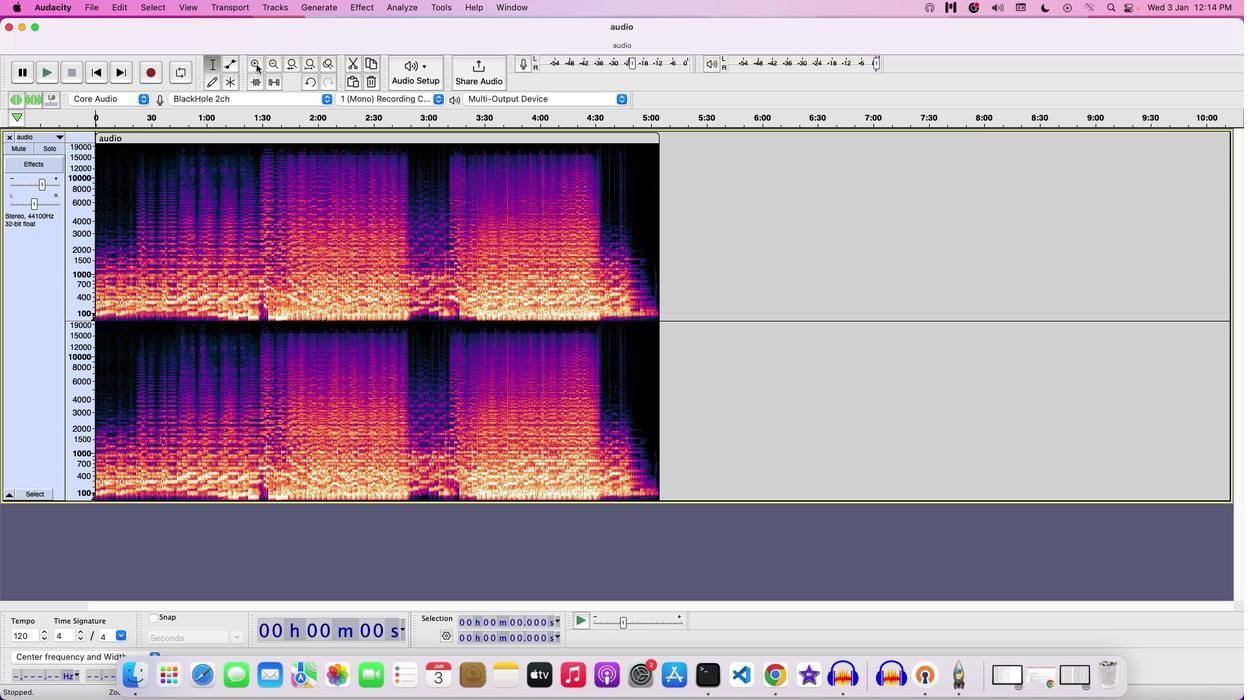 
Action: Mouse pressed left at (256, 64)
Screenshot: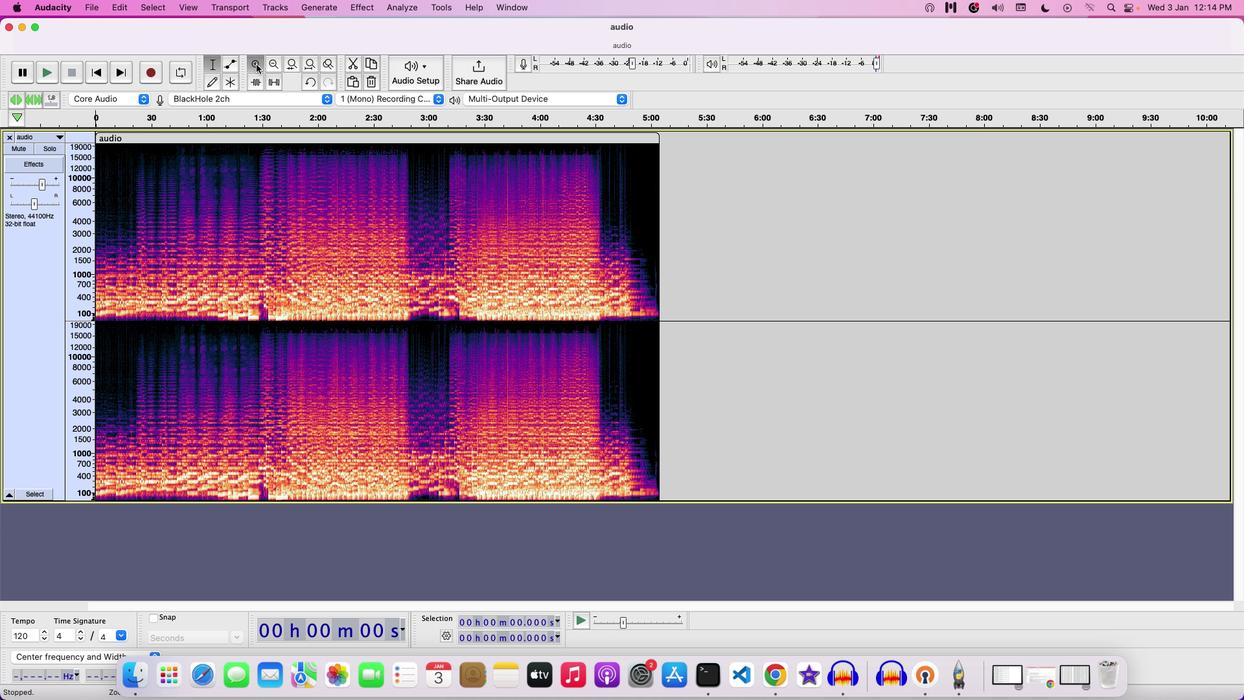 
Action: Mouse moved to (477, 207)
Screenshot: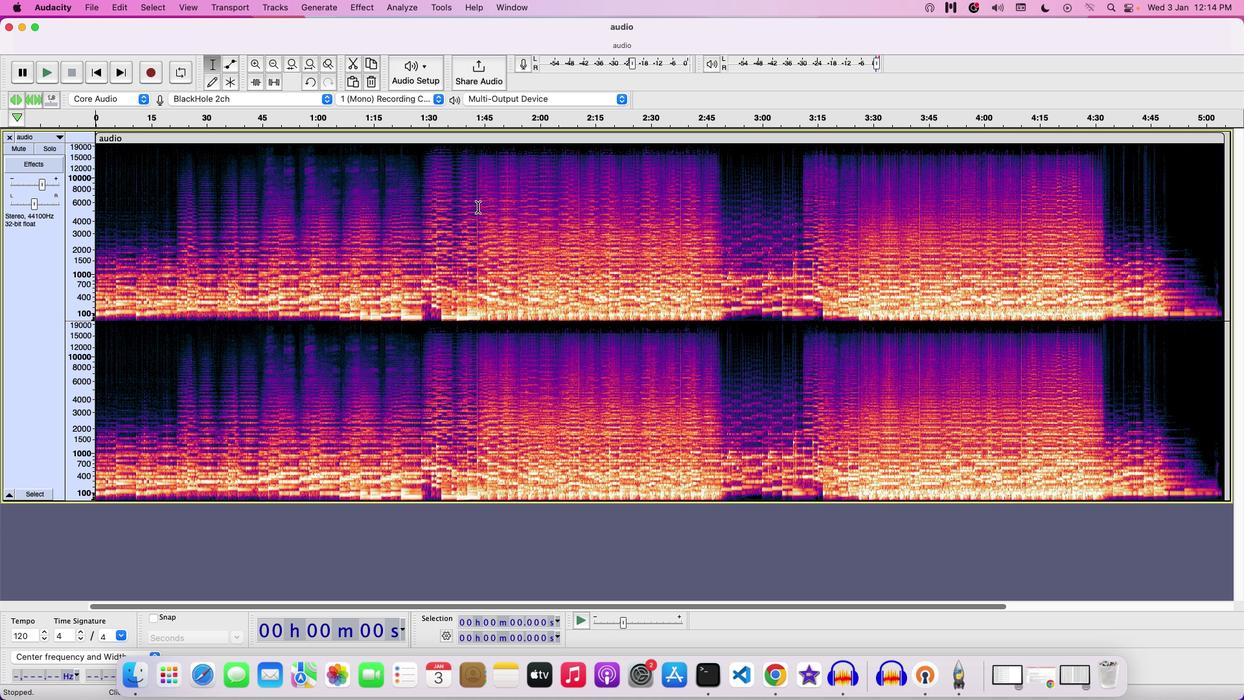 
Action: Mouse pressed left at (477, 207)
Screenshot: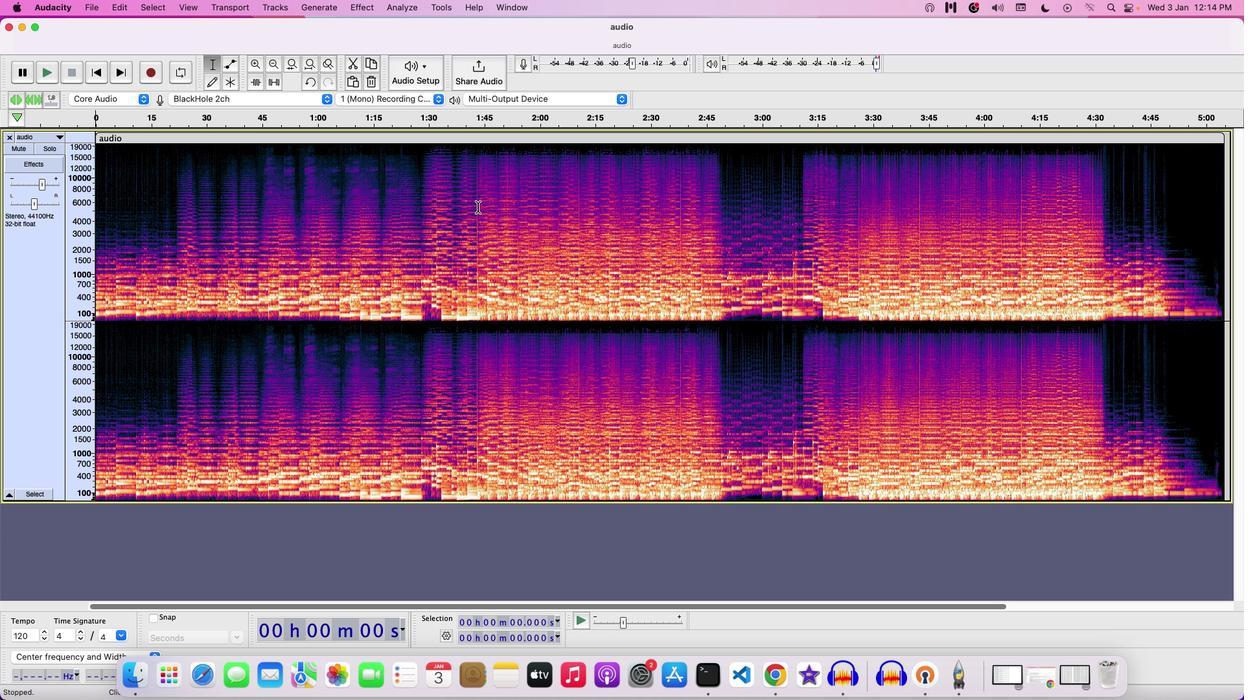 
Action: Mouse pressed left at (477, 207)
Screenshot: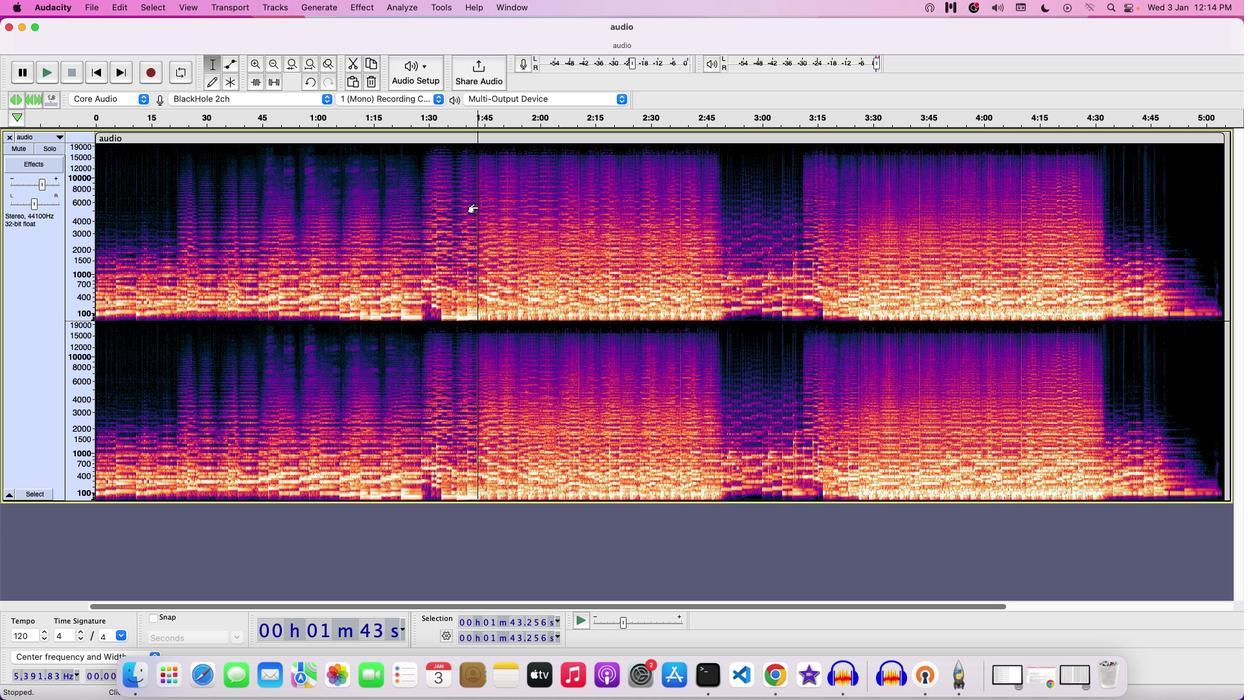 
Action: Mouse moved to (490, 224)
Screenshot: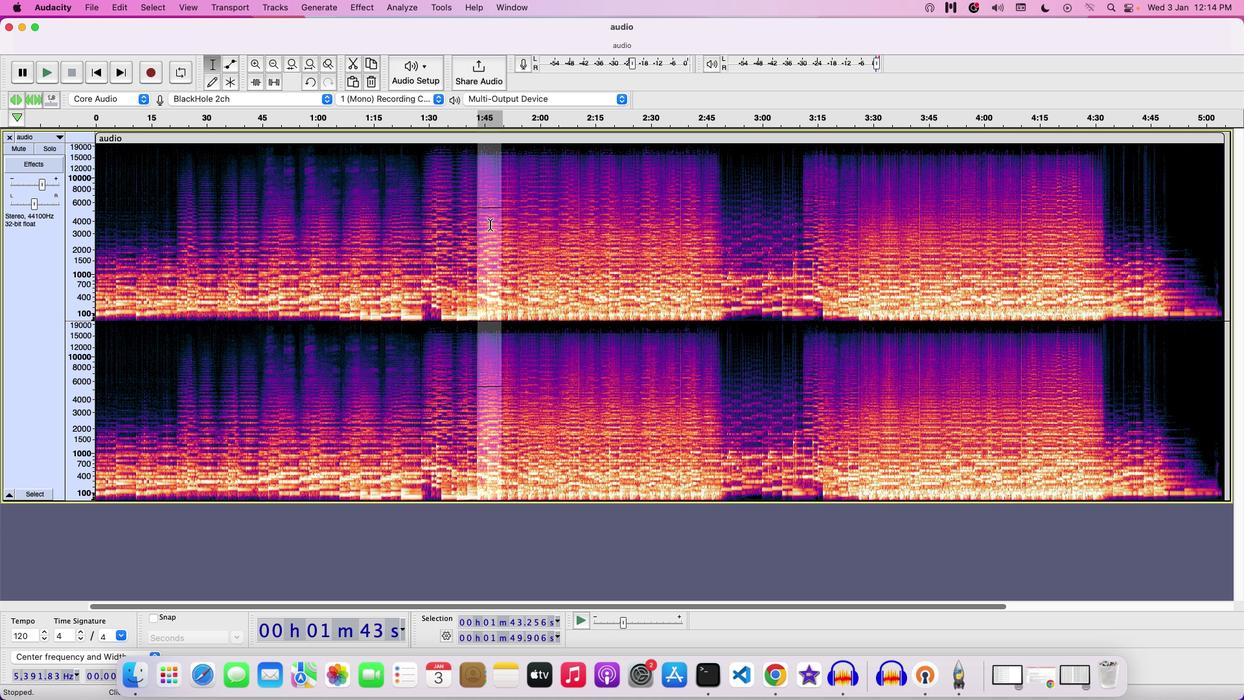 
Action: Mouse pressed left at (490, 224)
Screenshot: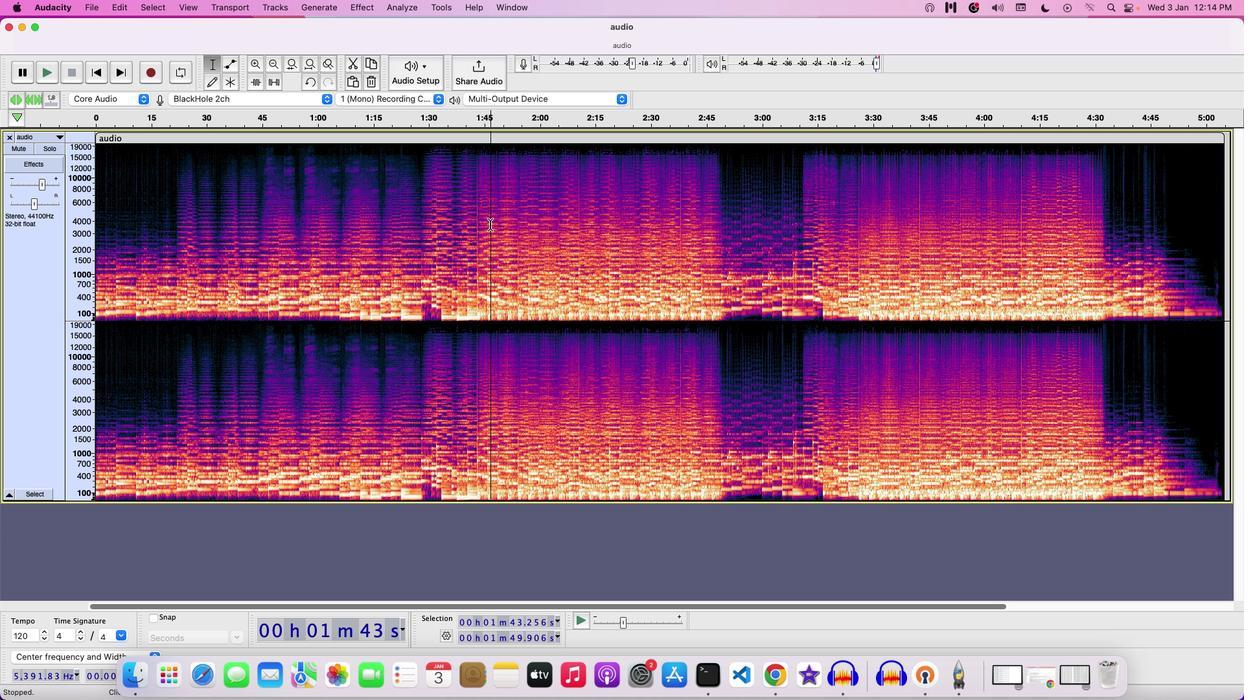 
Action: Mouse pressed left at (490, 224)
Screenshot: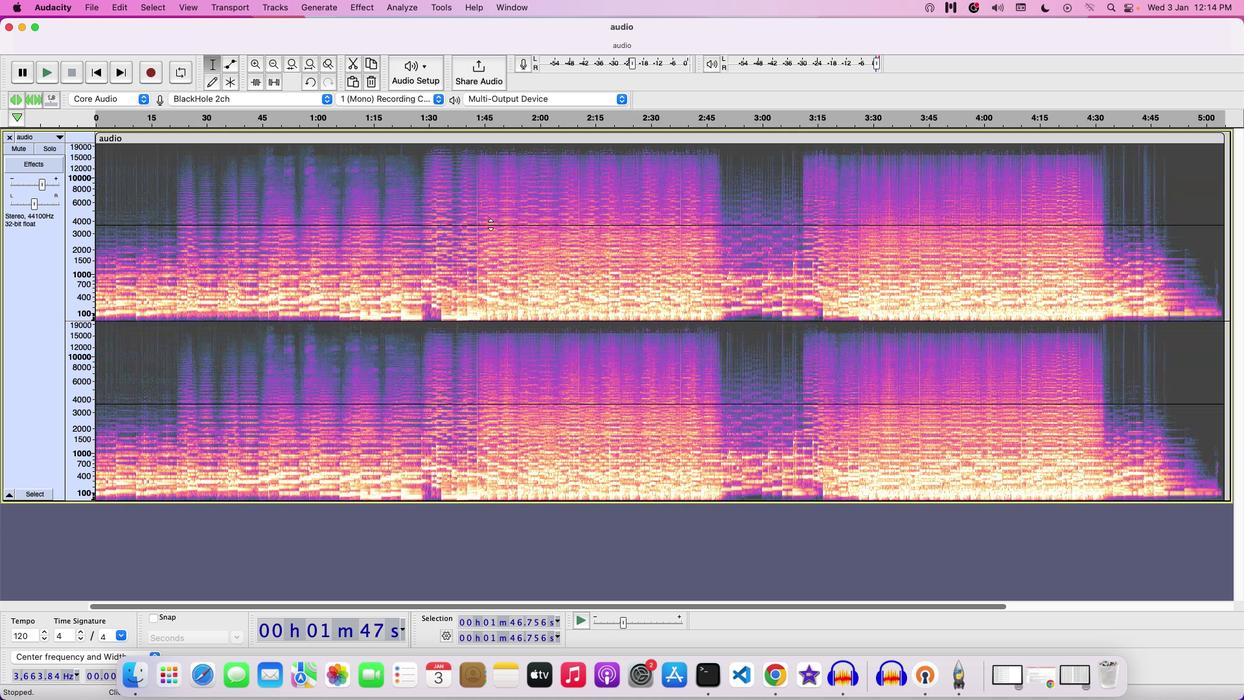 
Action: Mouse moved to (479, 219)
Screenshot: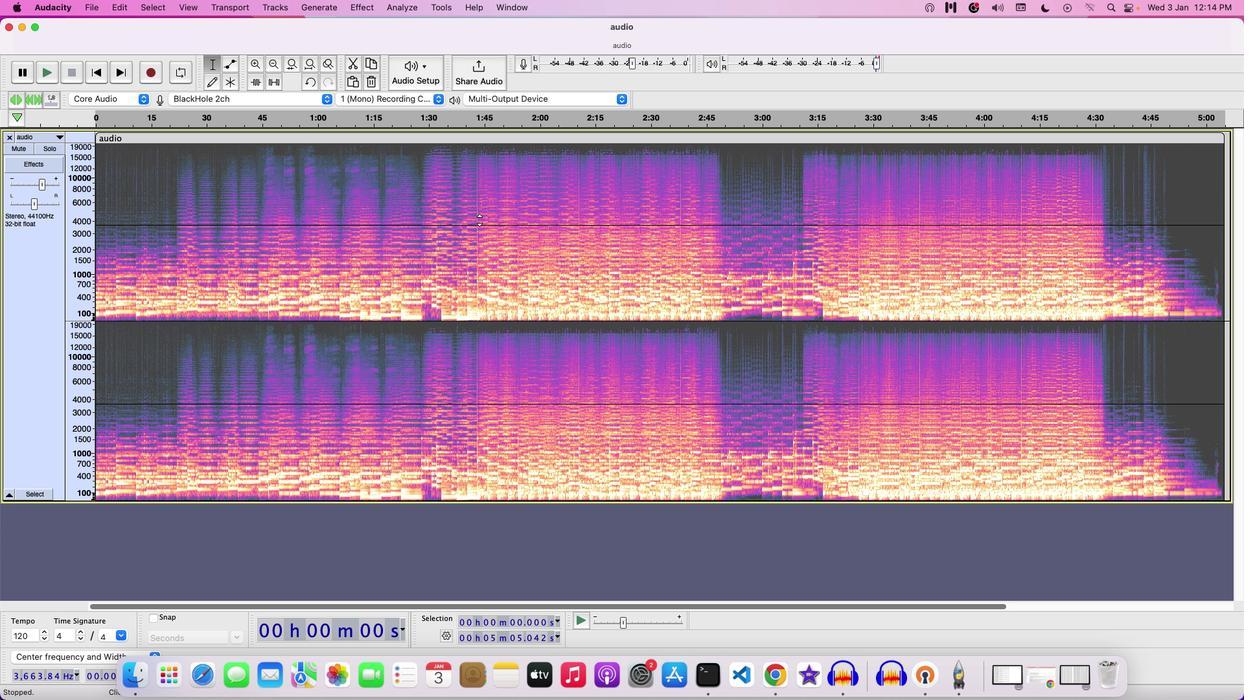 
Action: Mouse pressed left at (479, 219)
Screenshot: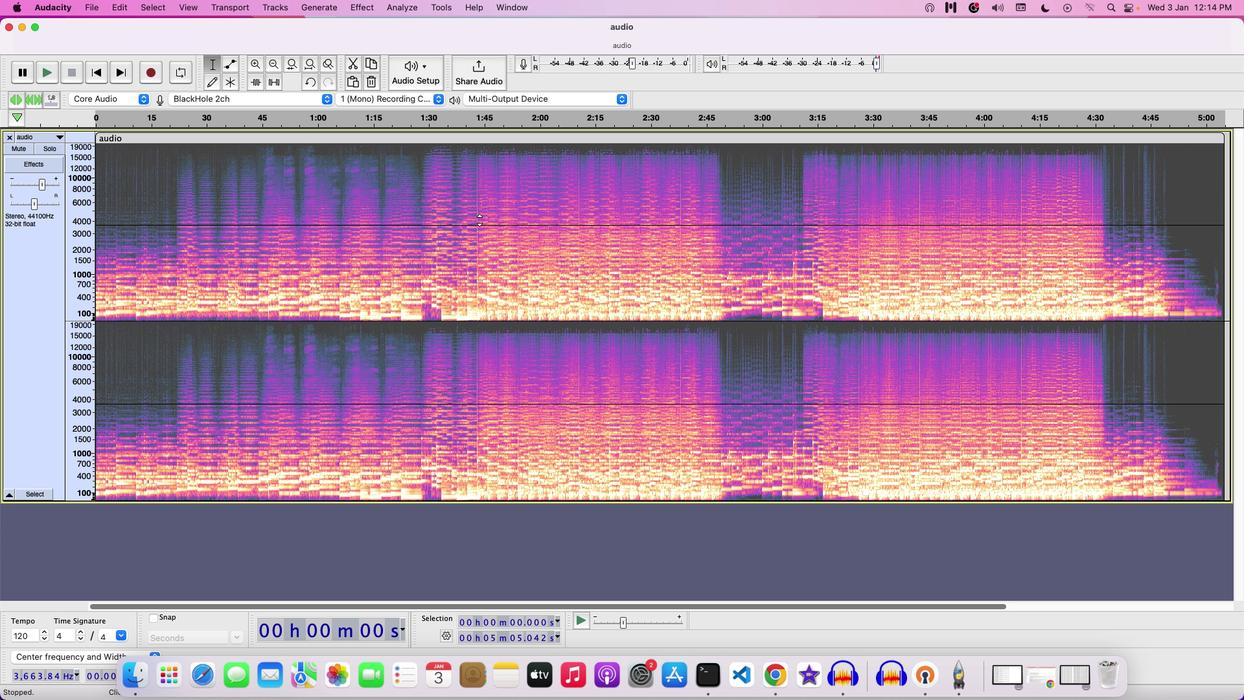 
Action: Mouse moved to (477, 221)
Screenshot: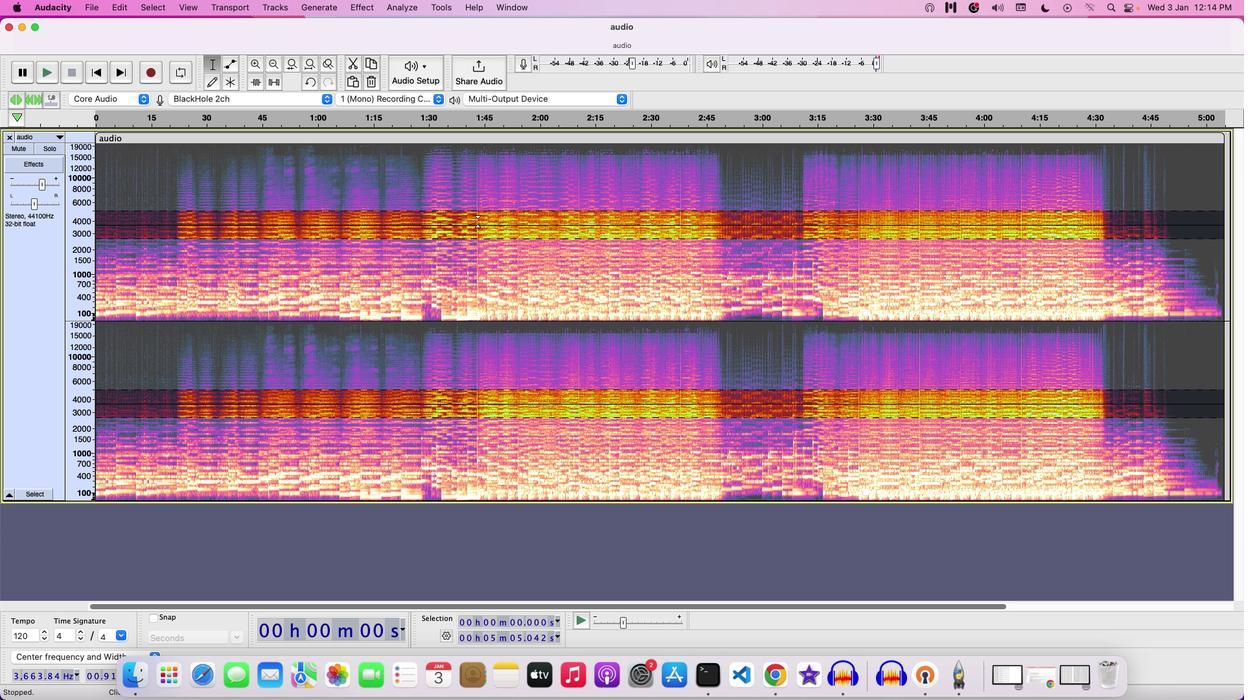
Action: Mouse pressed left at (477, 221)
Screenshot: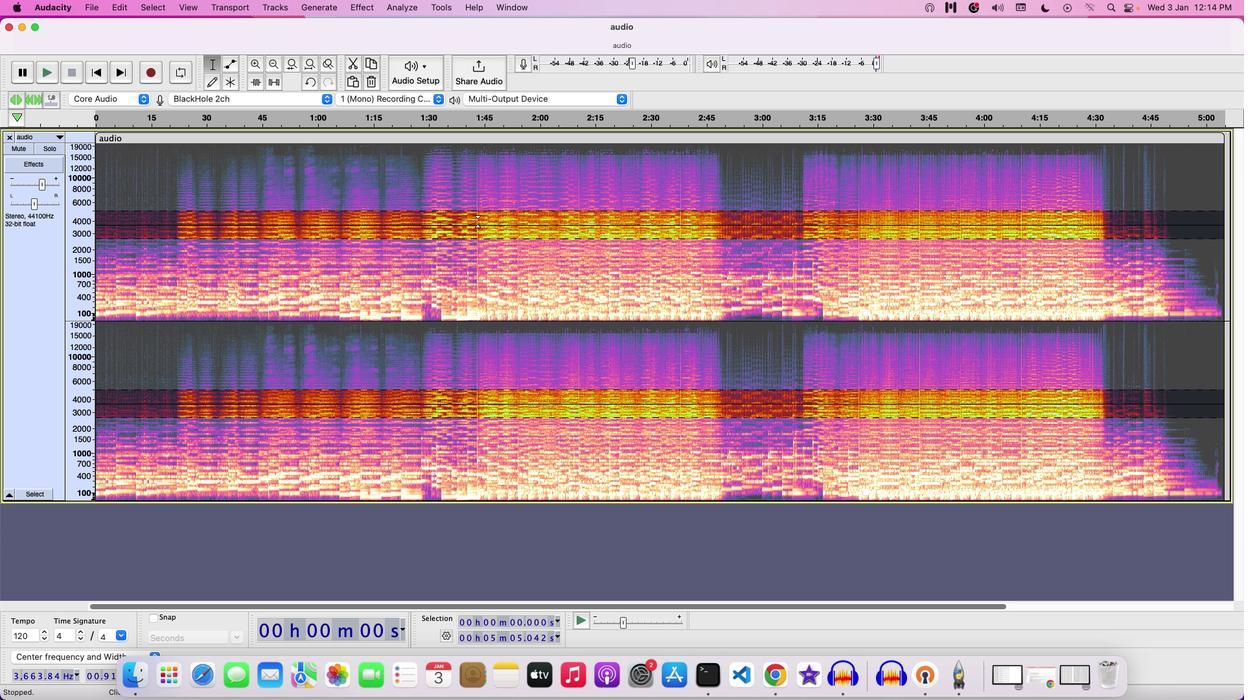 
Action: Mouse moved to (364, 5)
Screenshot: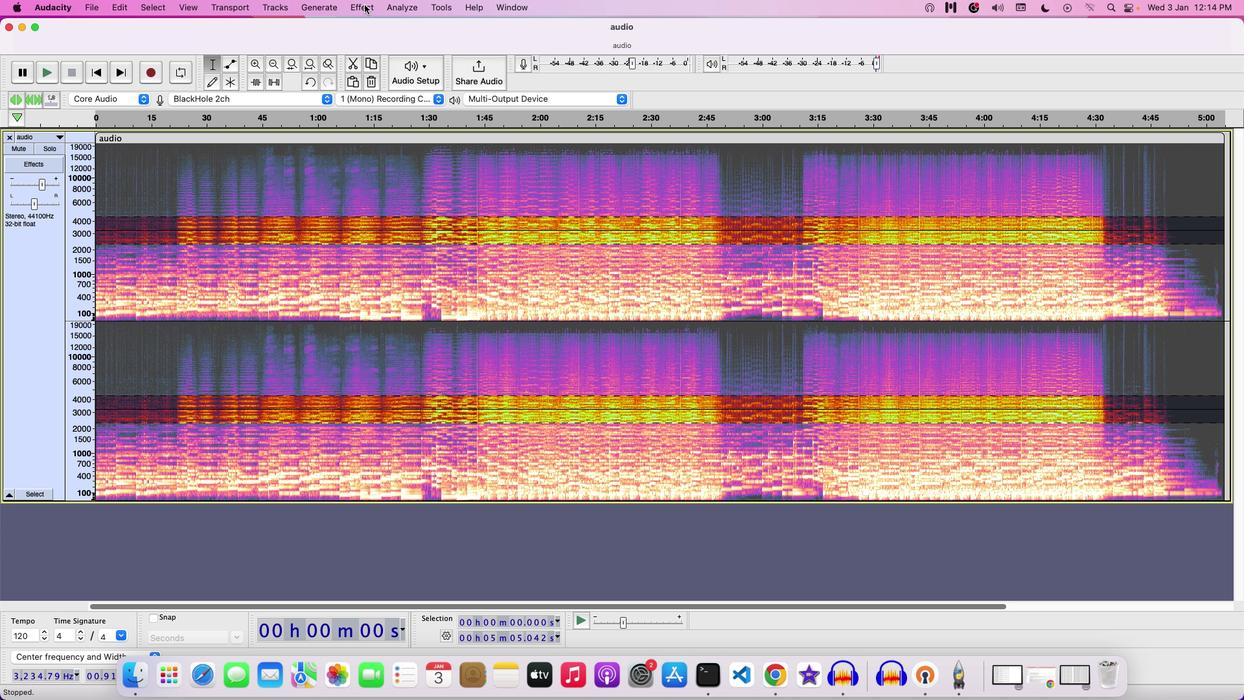 
Action: Mouse pressed left at (364, 5)
Screenshot: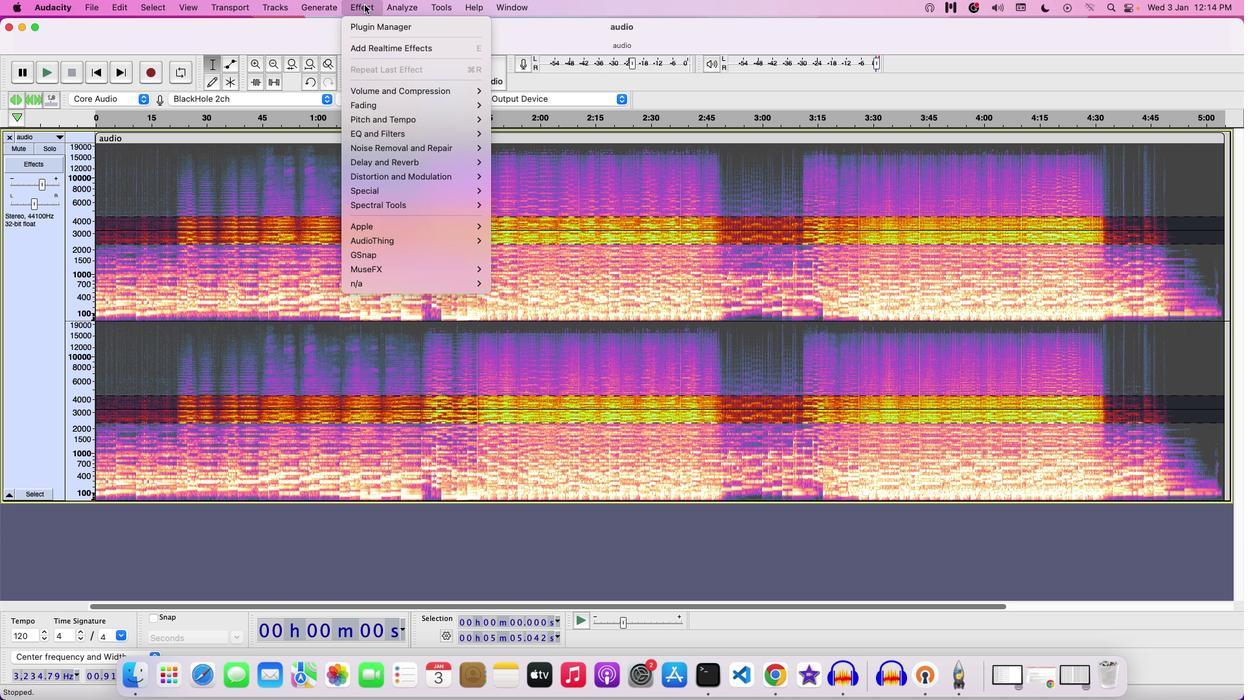 
Action: Mouse moved to (532, 232)
Screenshot: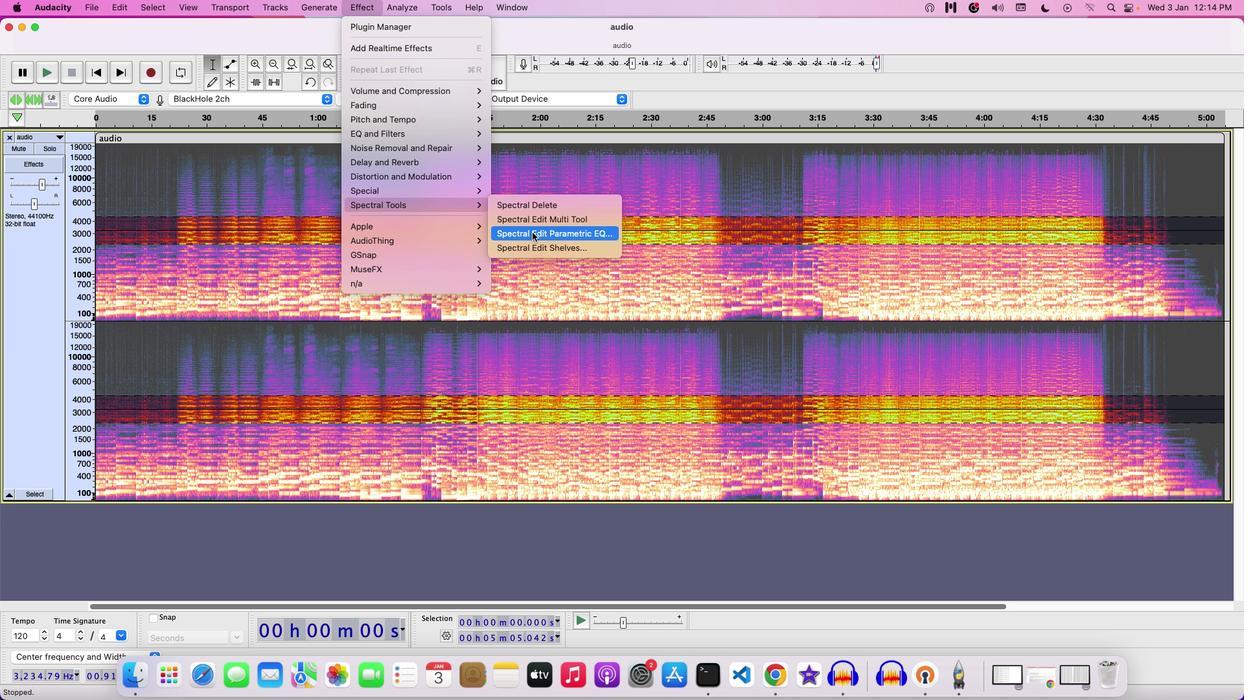 
Action: Mouse pressed left at (532, 232)
Screenshot: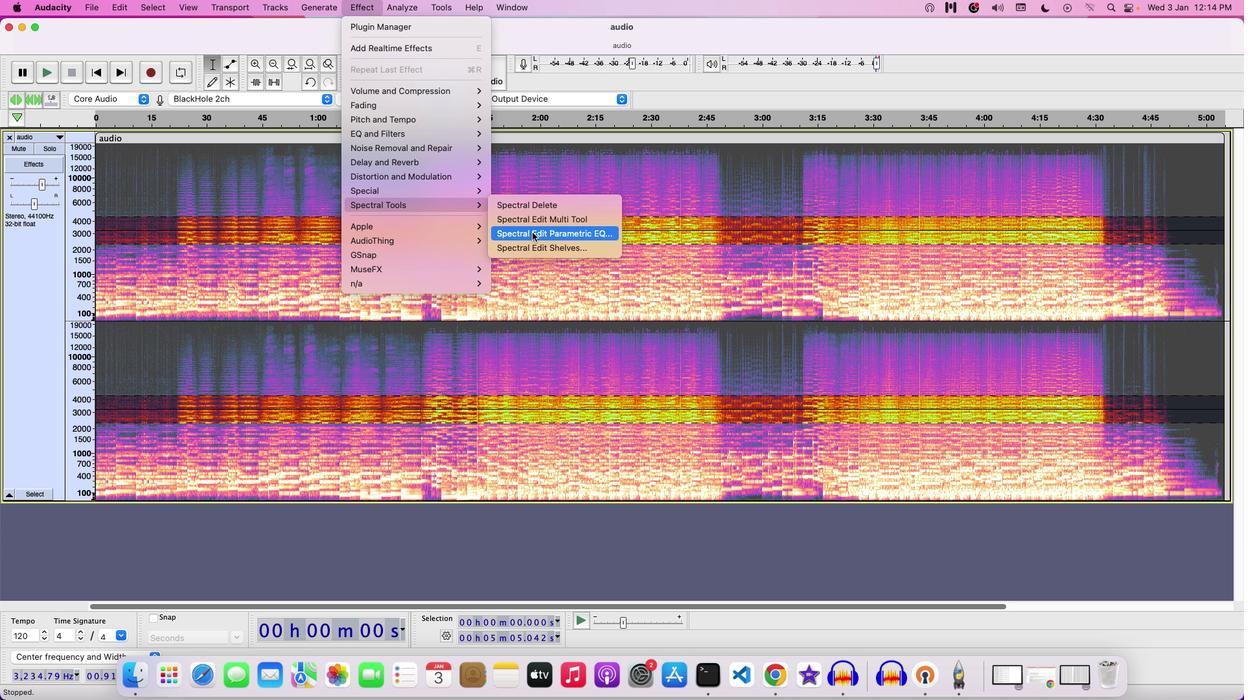 
Action: Mouse moved to (638, 337)
Screenshot: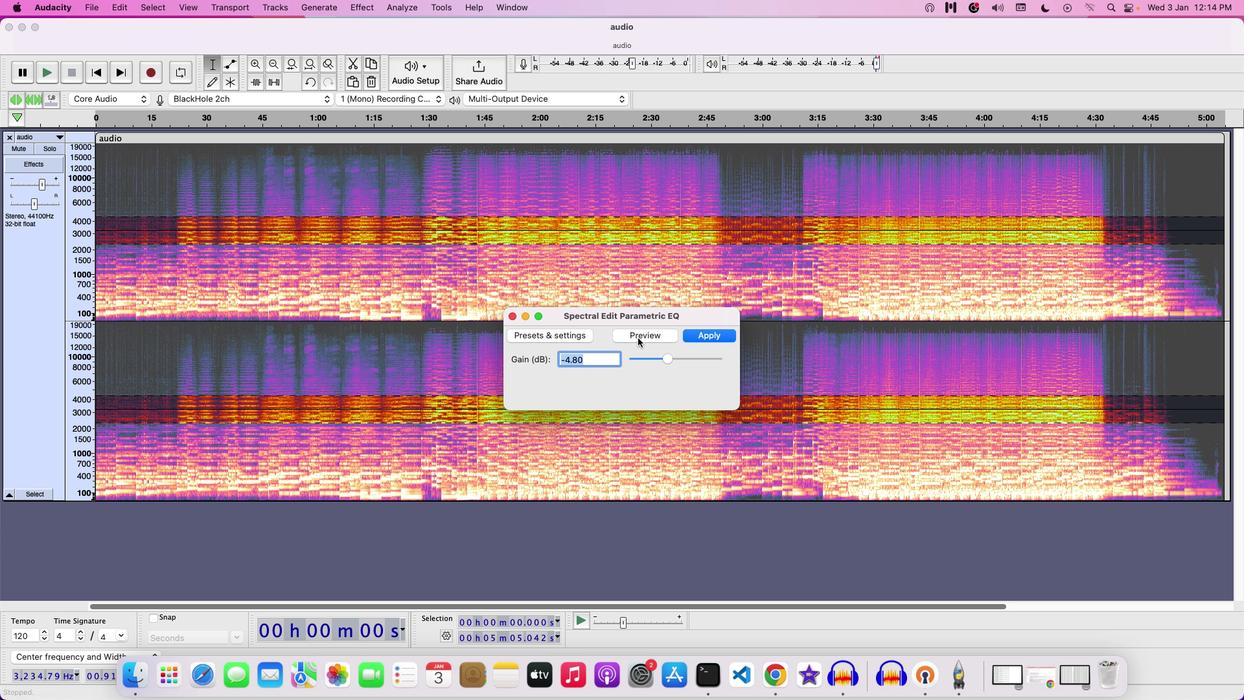 
Action: Mouse pressed left at (638, 337)
Screenshot: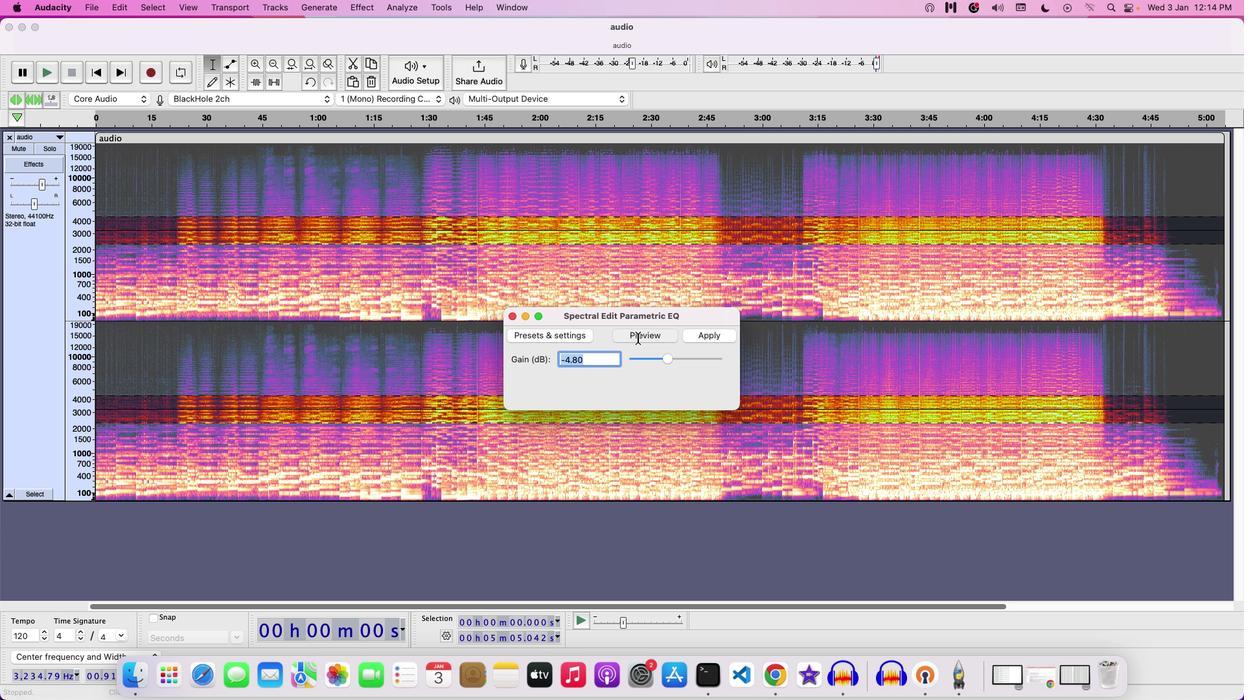 
Action: Mouse moved to (642, 511)
Screenshot: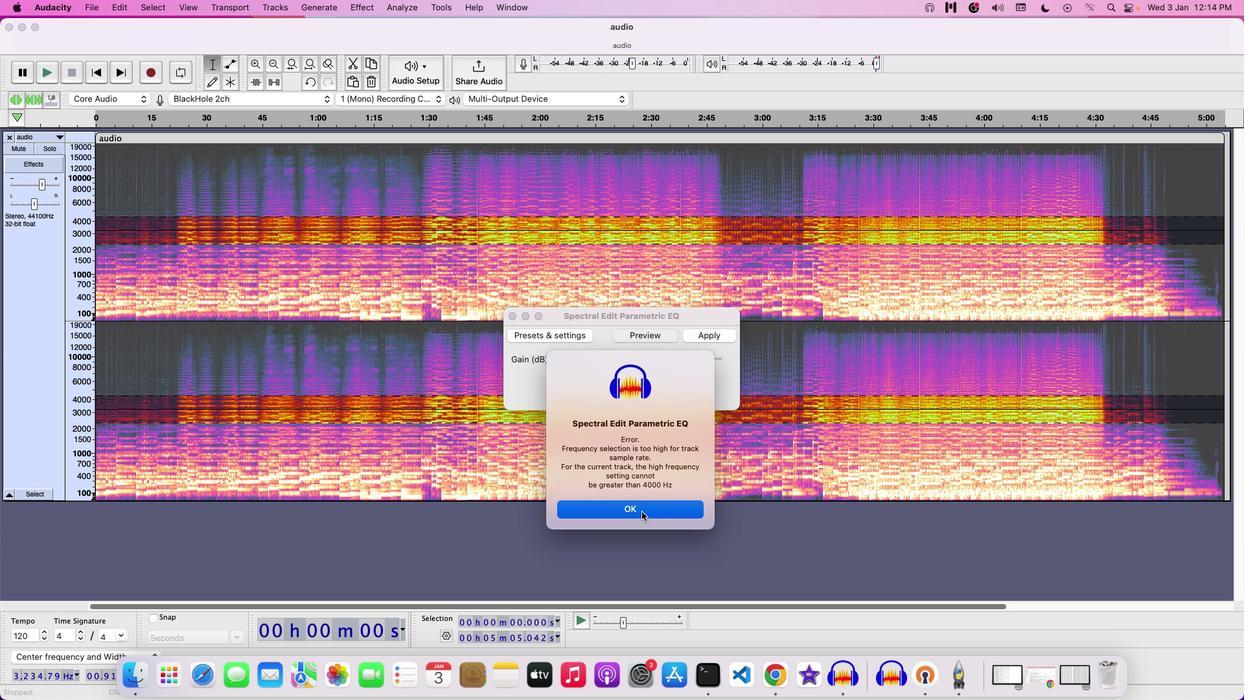 
Action: Mouse pressed left at (642, 511)
Screenshot: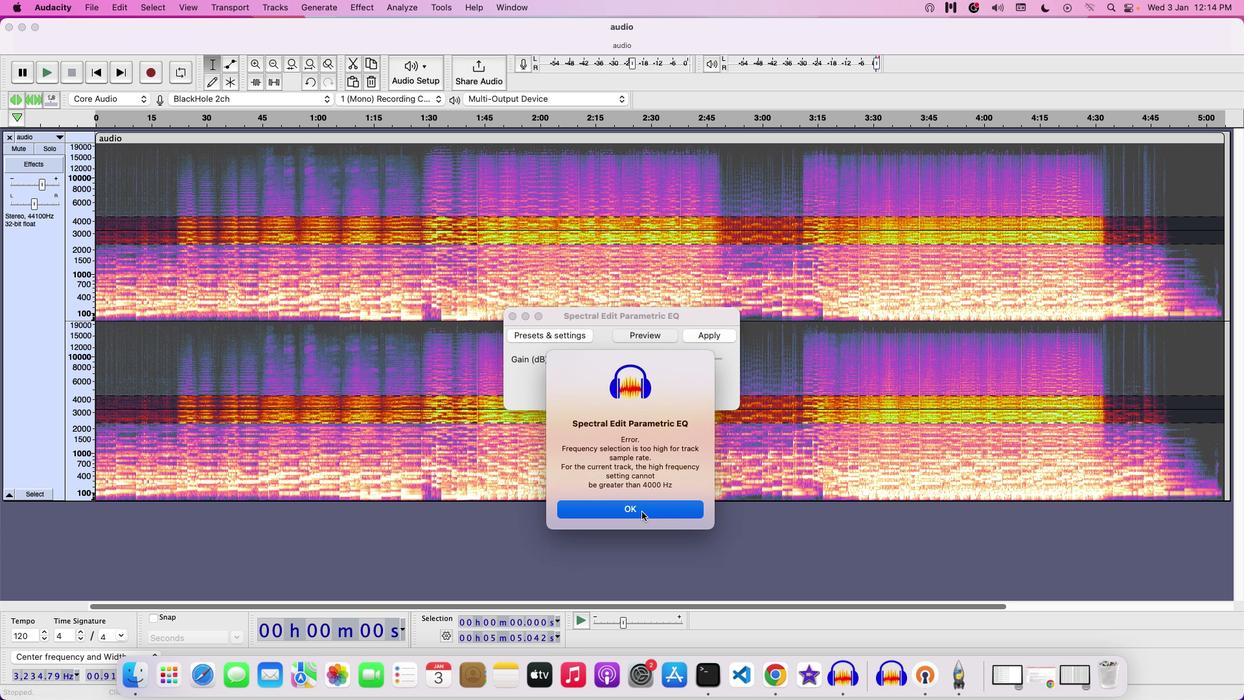
Action: Mouse moved to (663, 360)
Screenshot: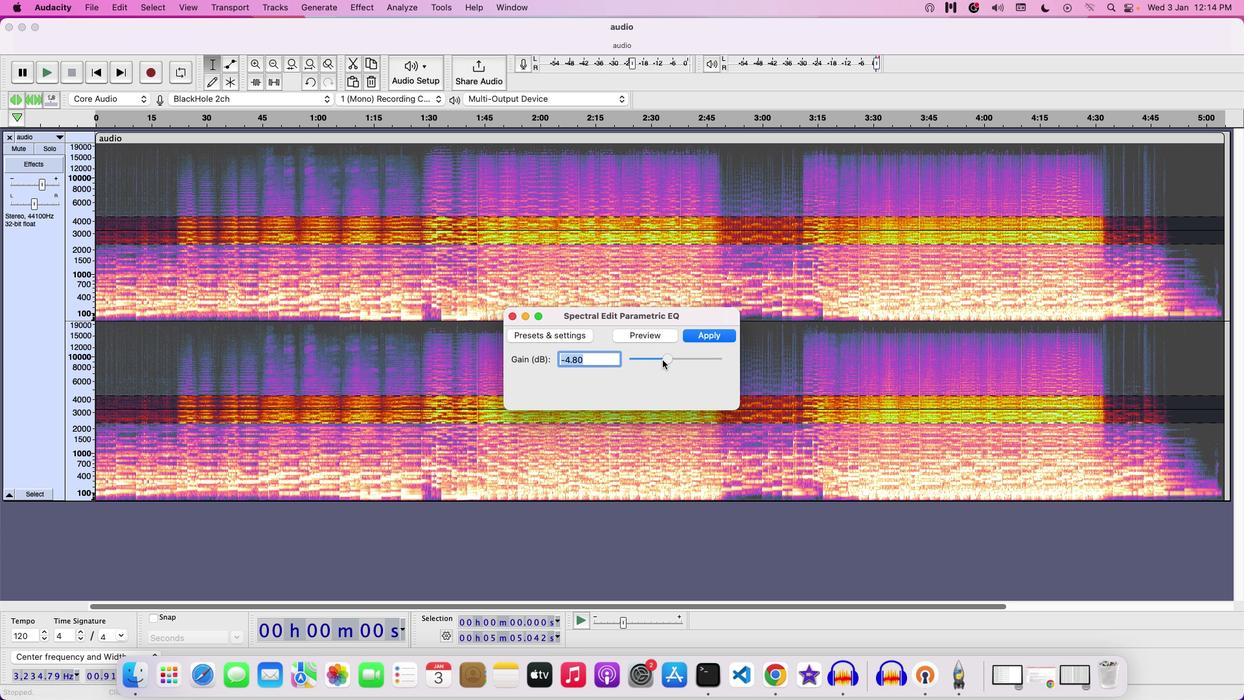 
Action: Mouse pressed left at (663, 360)
Screenshot: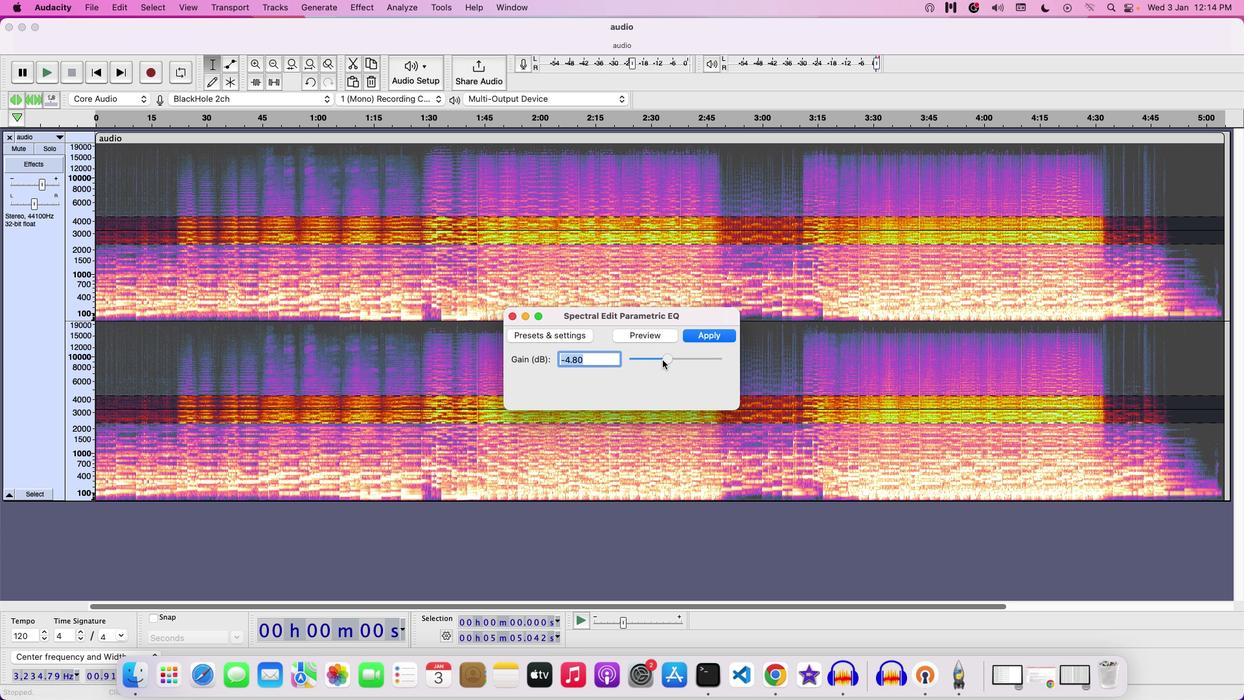 
Action: Mouse moved to (710, 331)
Screenshot: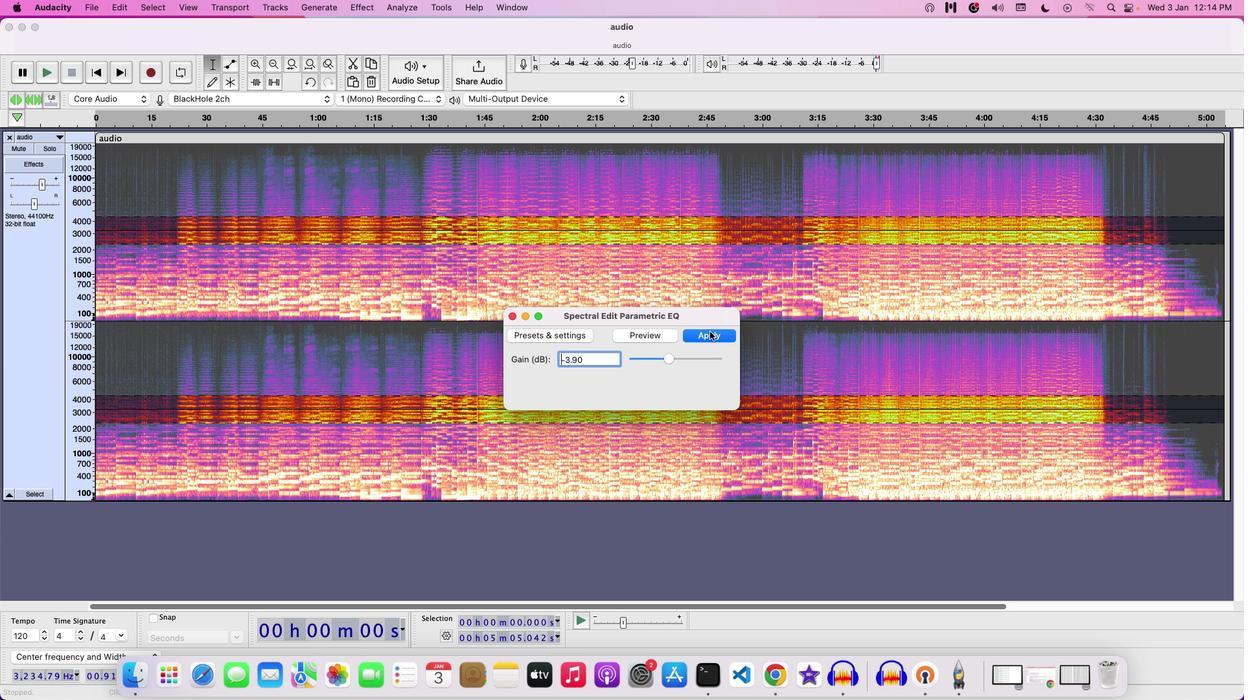 
Action: Mouse pressed left at (710, 331)
Screenshot: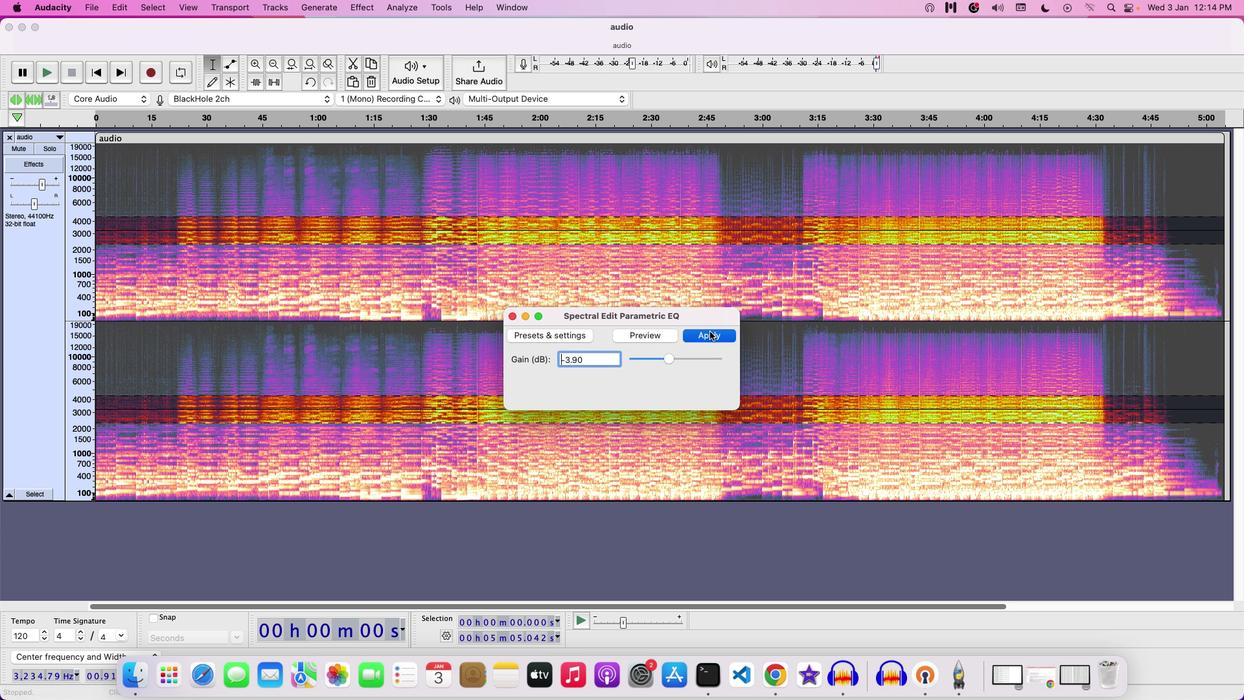 
Action: Mouse moved to (672, 316)
Screenshot: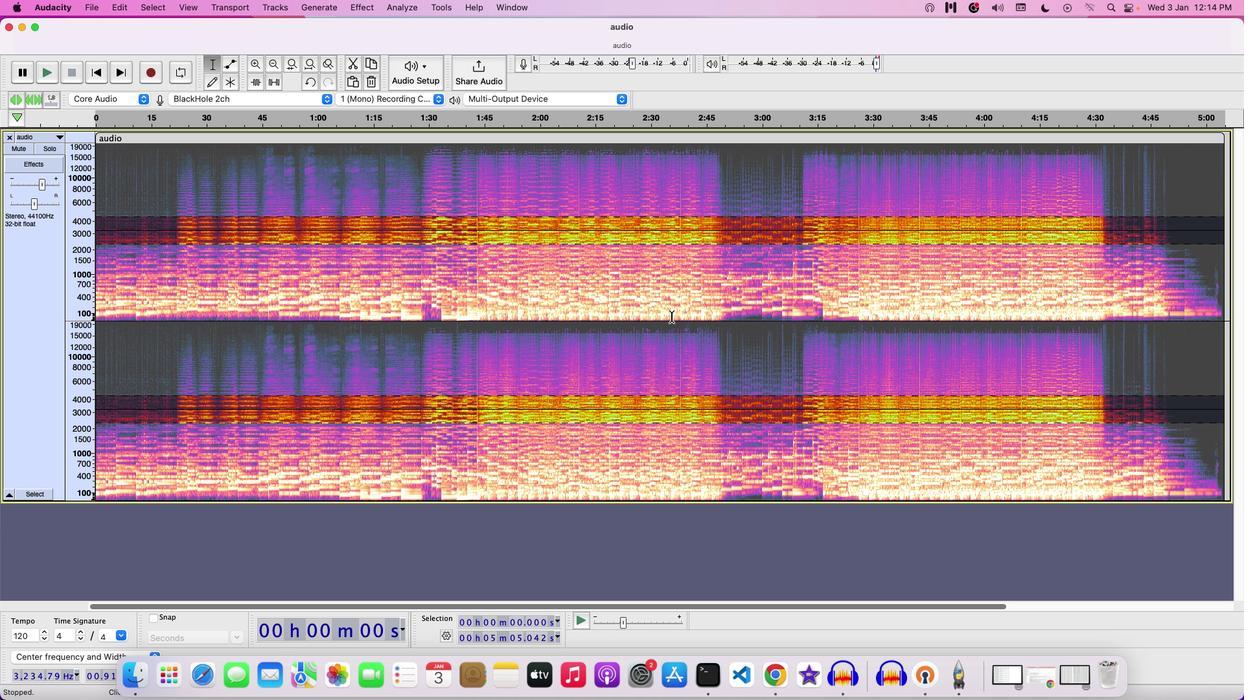 
Action: Key pressed Key.space
Screenshot: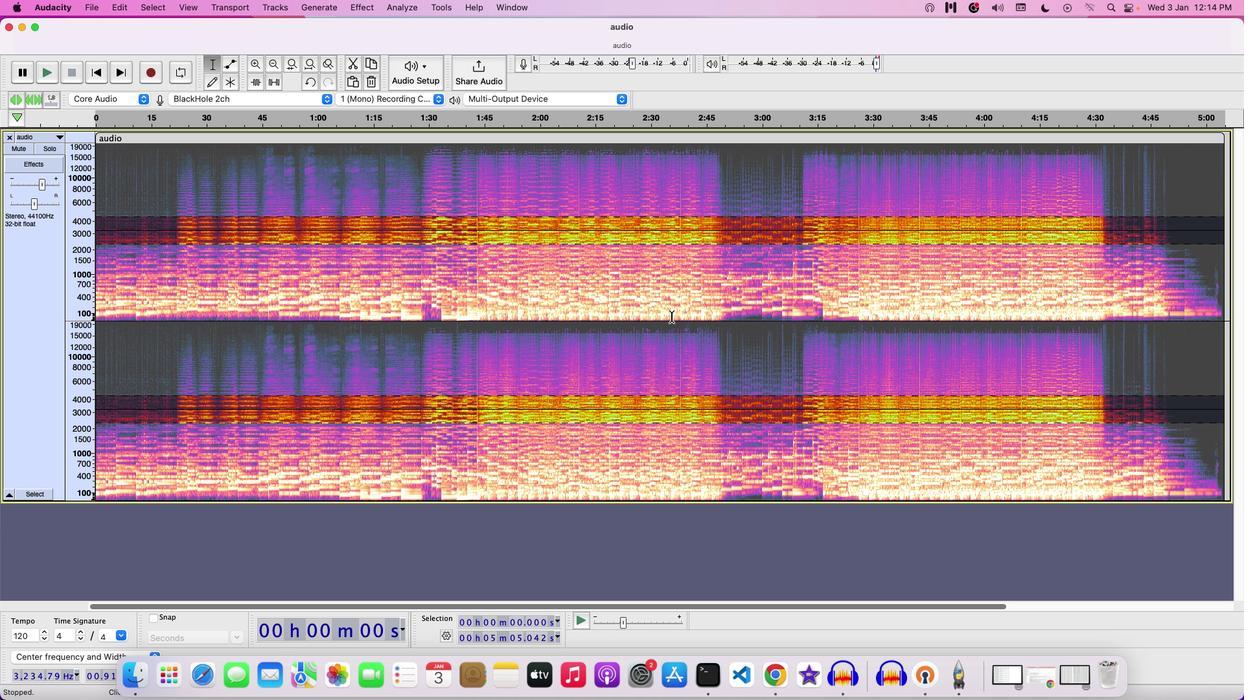 
Action: Mouse moved to (45, 180)
Screenshot: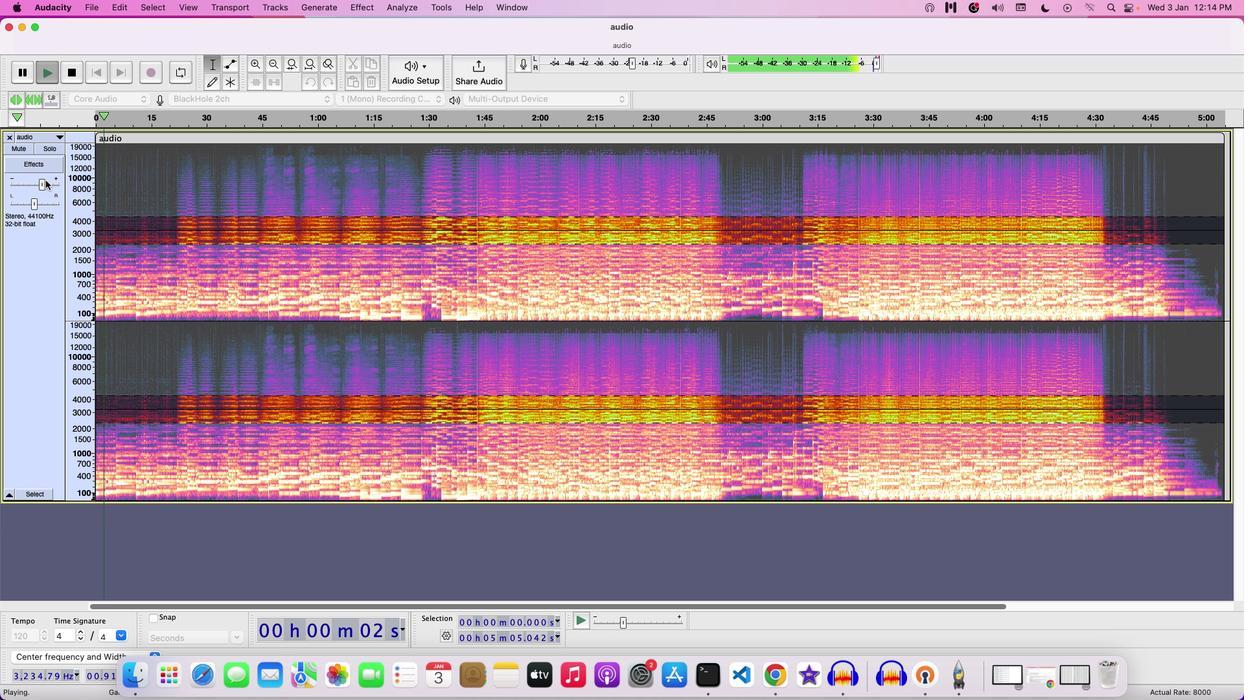 
Action: Mouse pressed left at (45, 180)
Screenshot: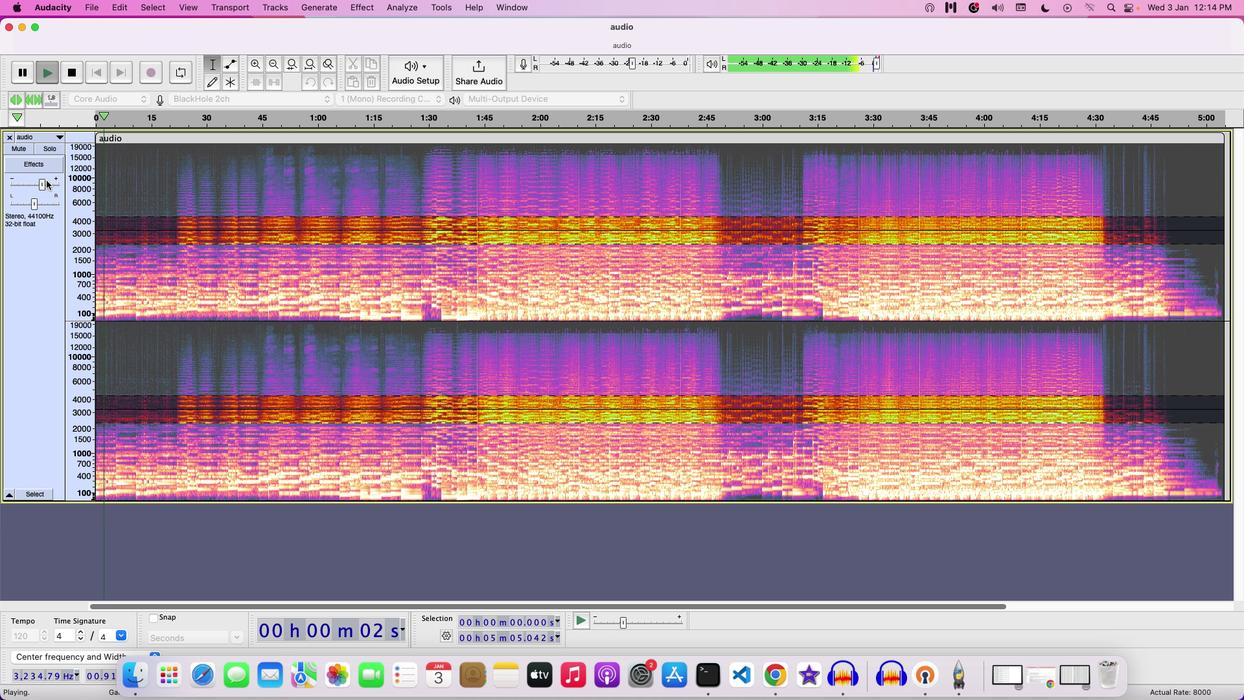
Action: Mouse moved to (467, 187)
Screenshot: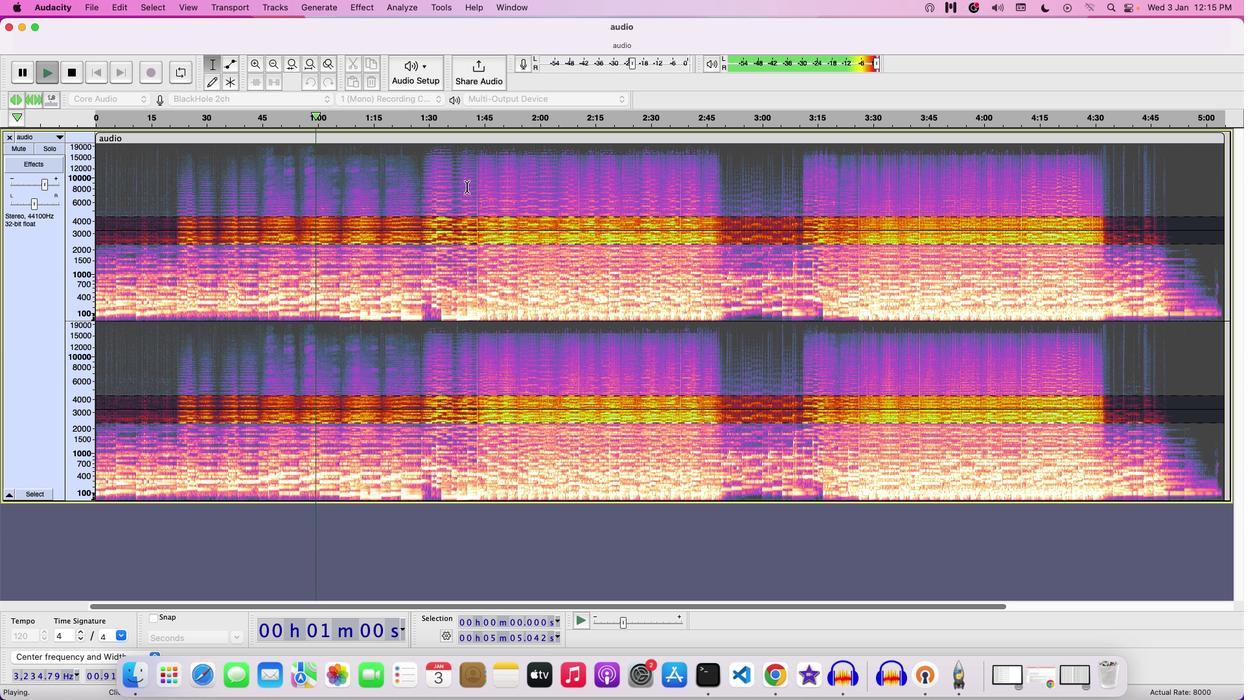 
Action: Key pressed Key.space
Screenshot: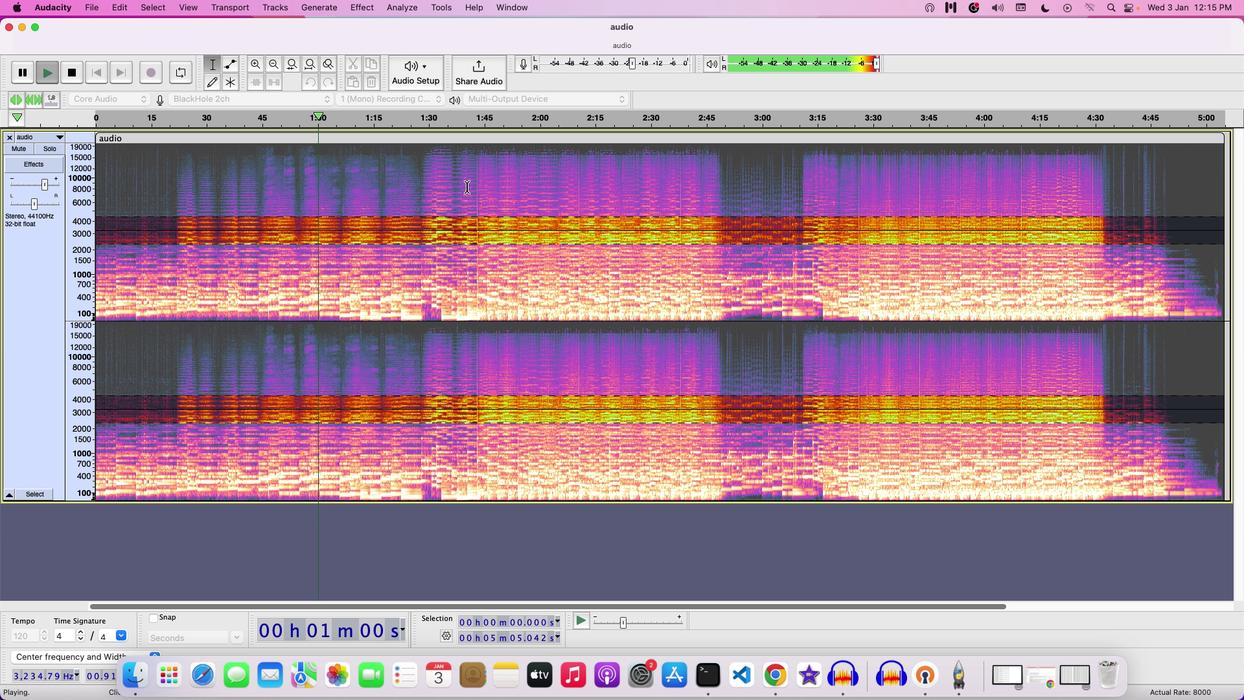 
Action: Mouse moved to (90, 7)
Screenshot: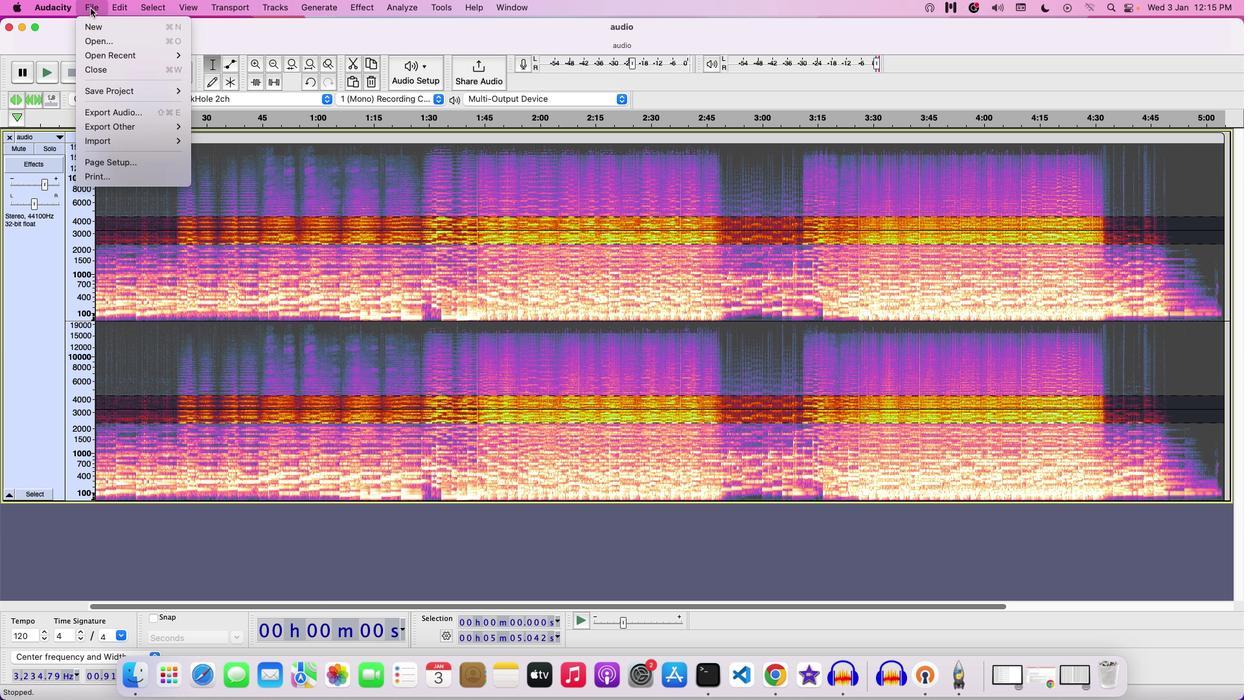 
Action: Mouse pressed left at (90, 7)
Screenshot: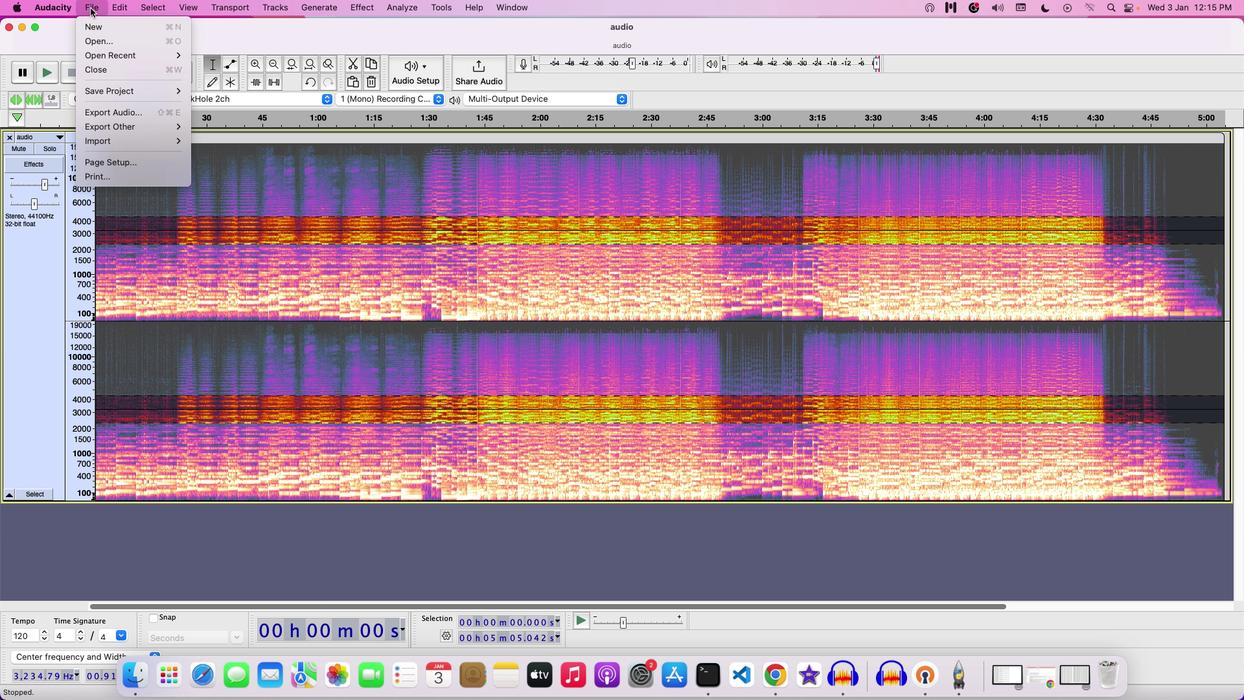 
Action: Mouse moved to (135, 90)
Screenshot: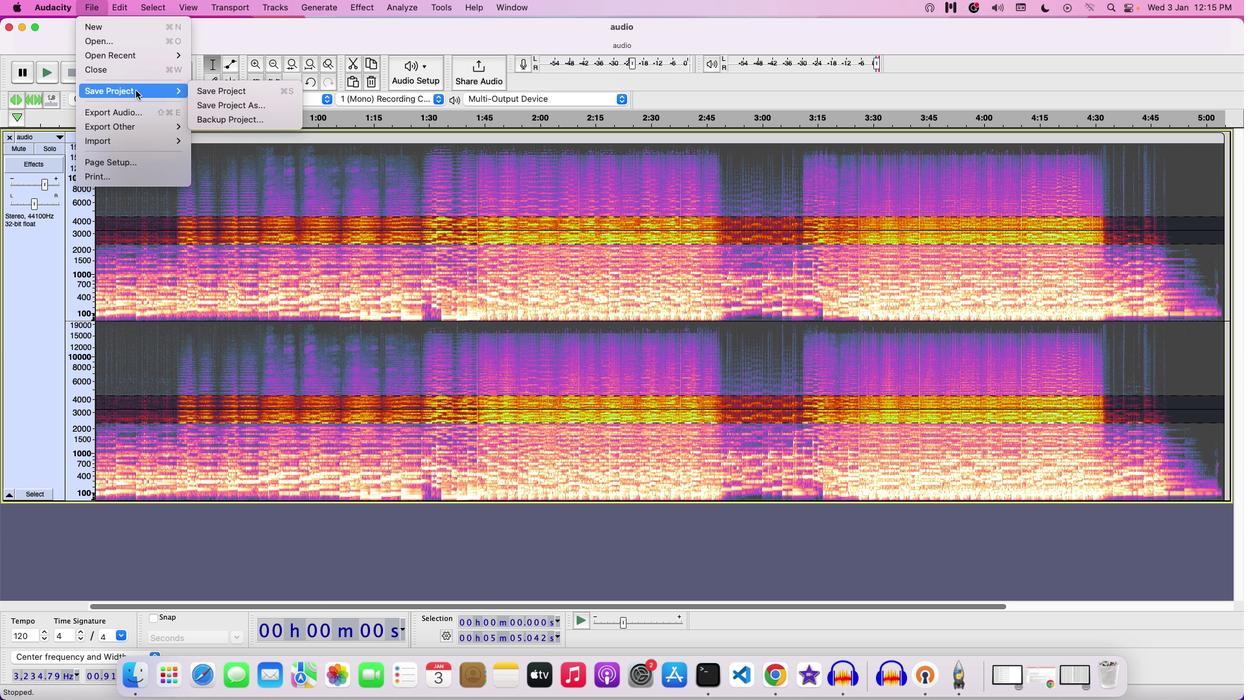 
Action: Mouse pressed left at (135, 90)
Screenshot: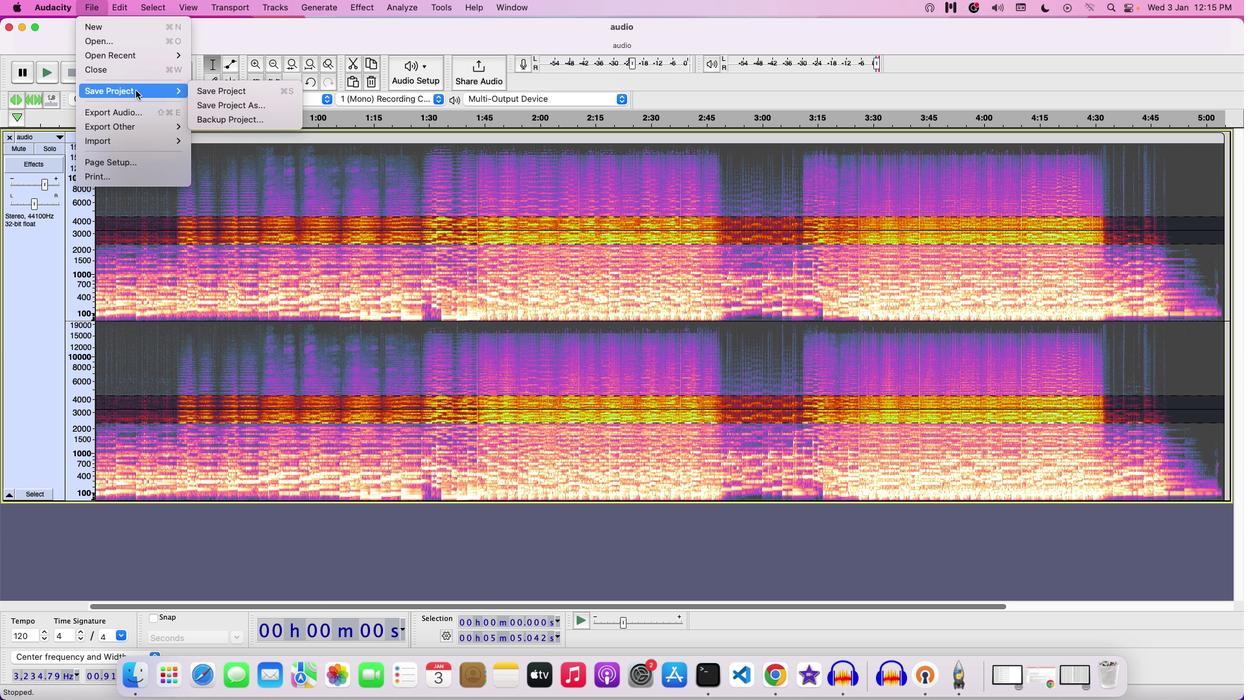 
Action: Mouse moved to (233, 95)
Screenshot: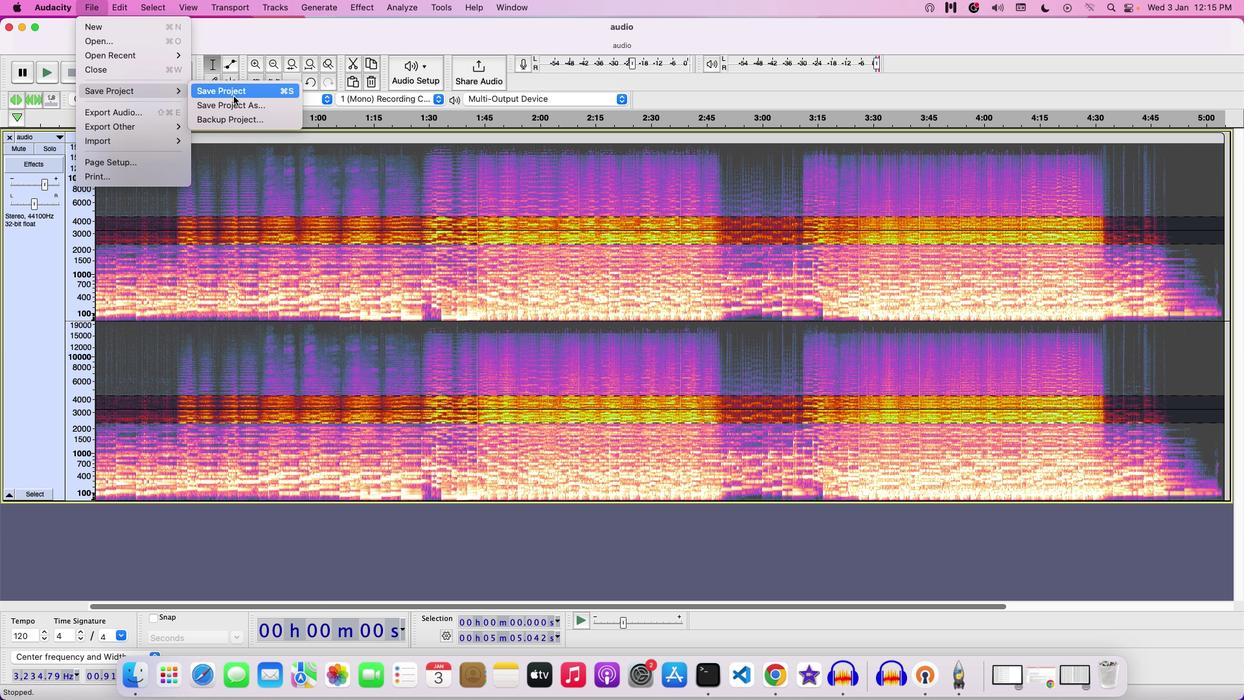 
Action: Mouse pressed left at (233, 95)
Screenshot: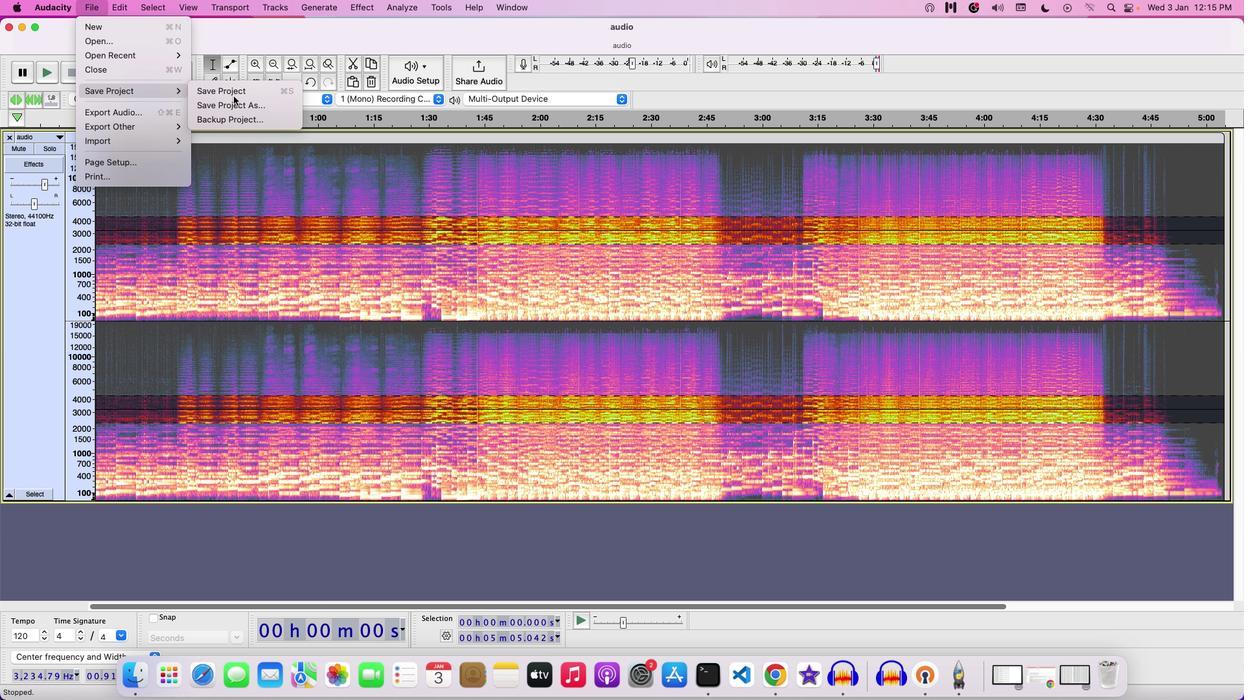 
Action: Mouse moved to (639, 199)
Screenshot: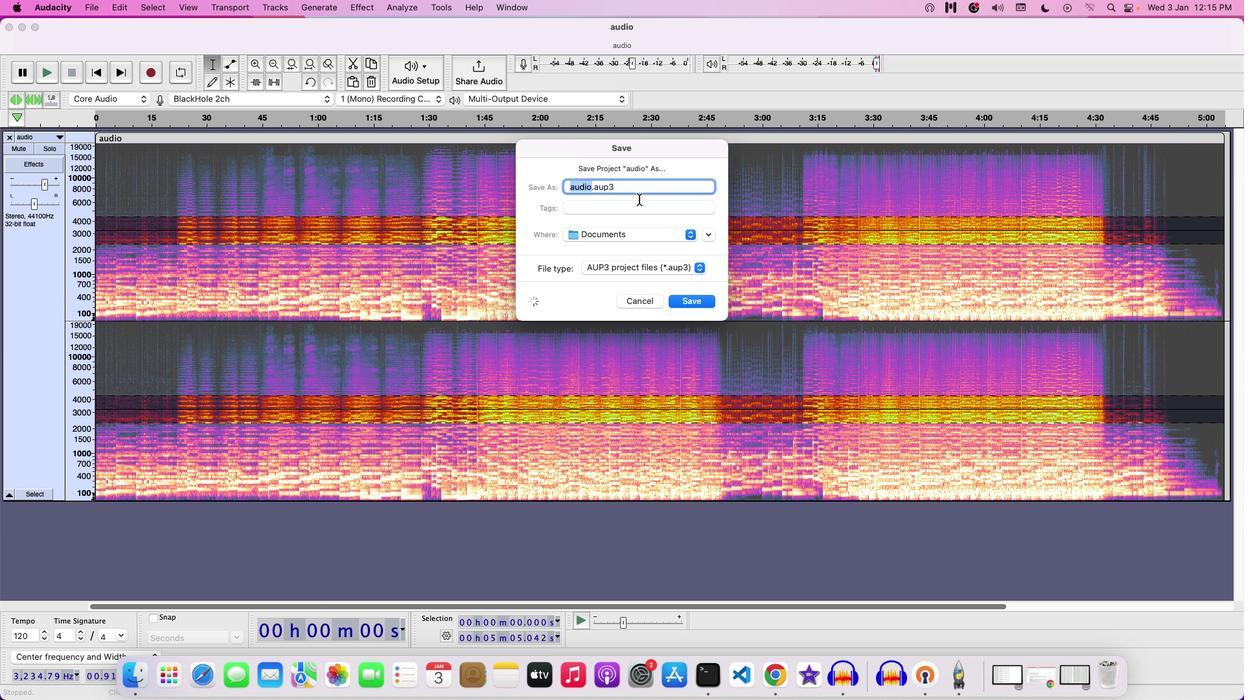
Action: Key pressed Key.backspace'S''P''E''C''T''R''A''L'Key.space'E''D''I''T'
Screenshot: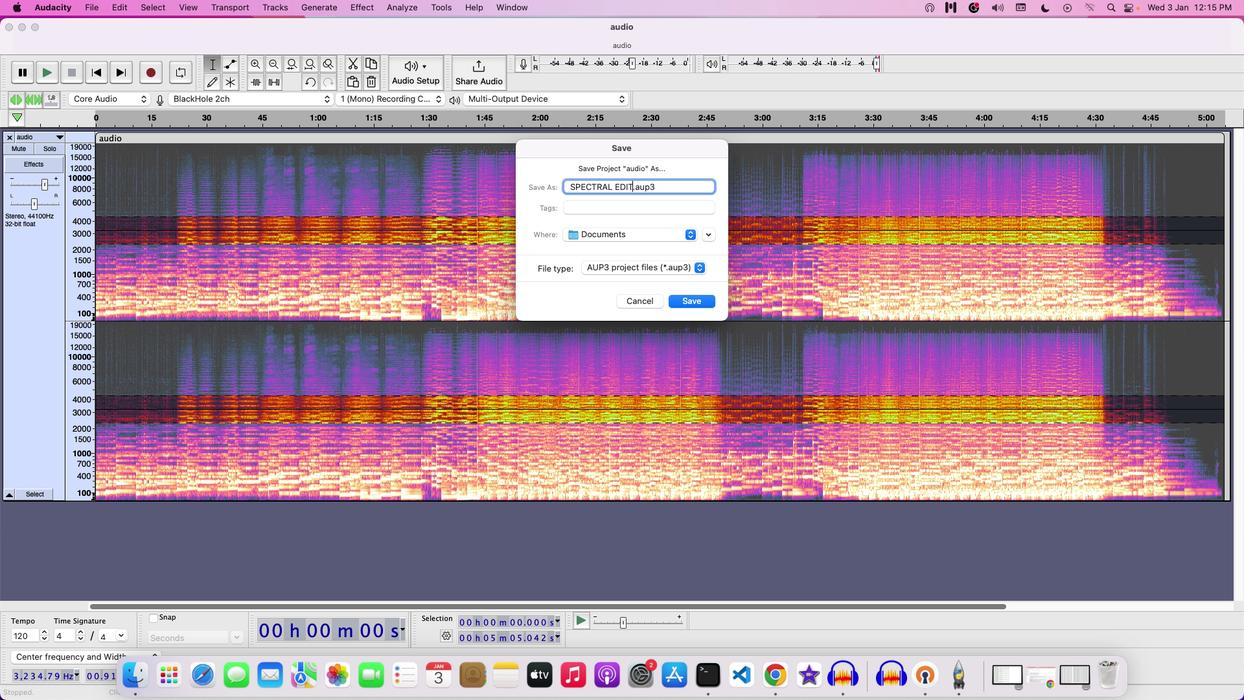 
Action: Mouse moved to (699, 298)
Screenshot: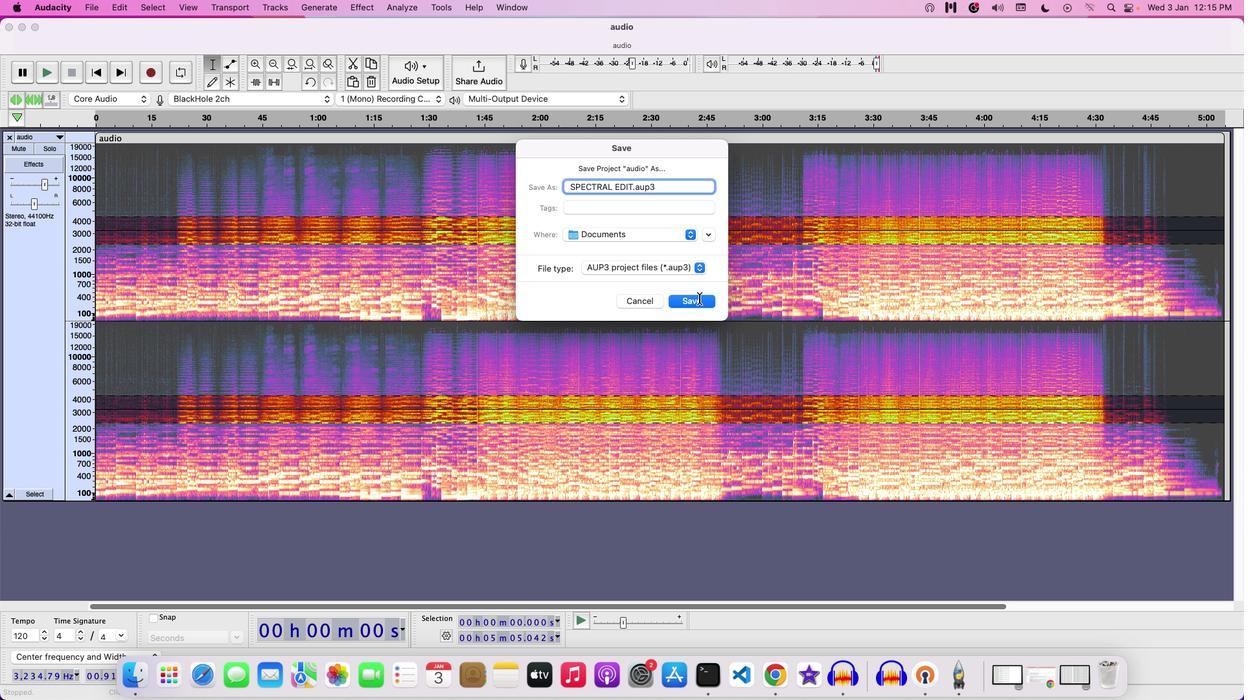 
Action: Mouse pressed left at (699, 298)
Screenshot: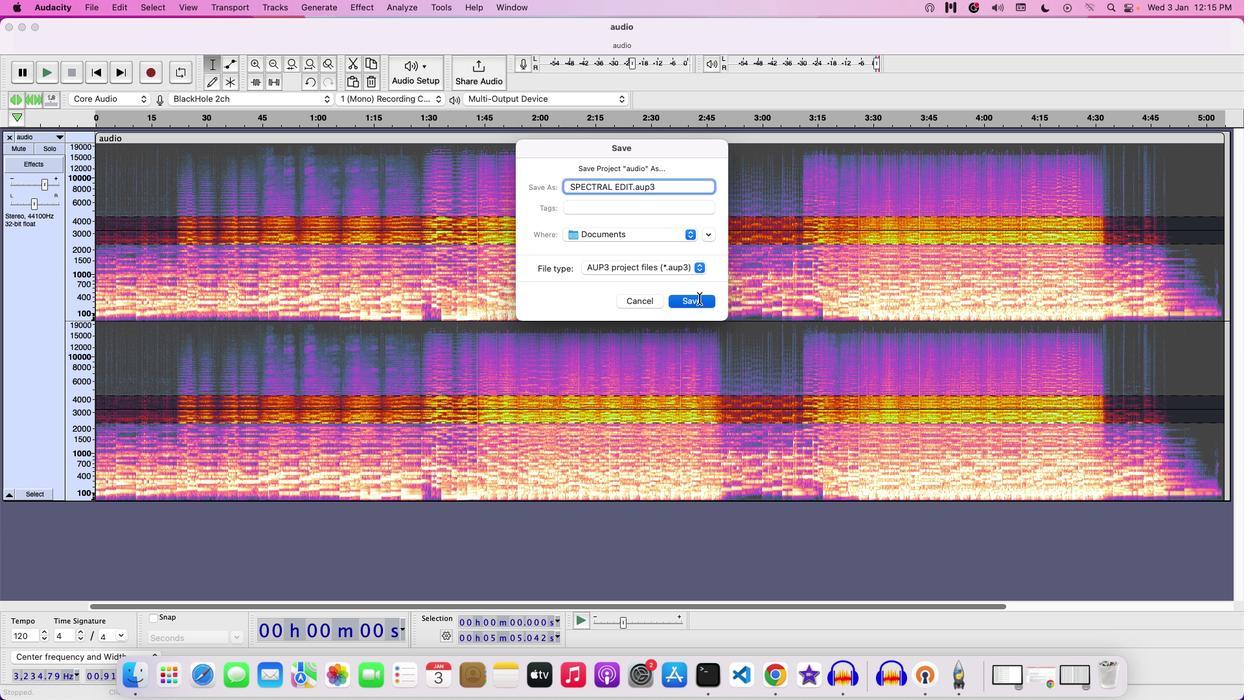 
Action: Mouse moved to (698, 293)
Screenshot: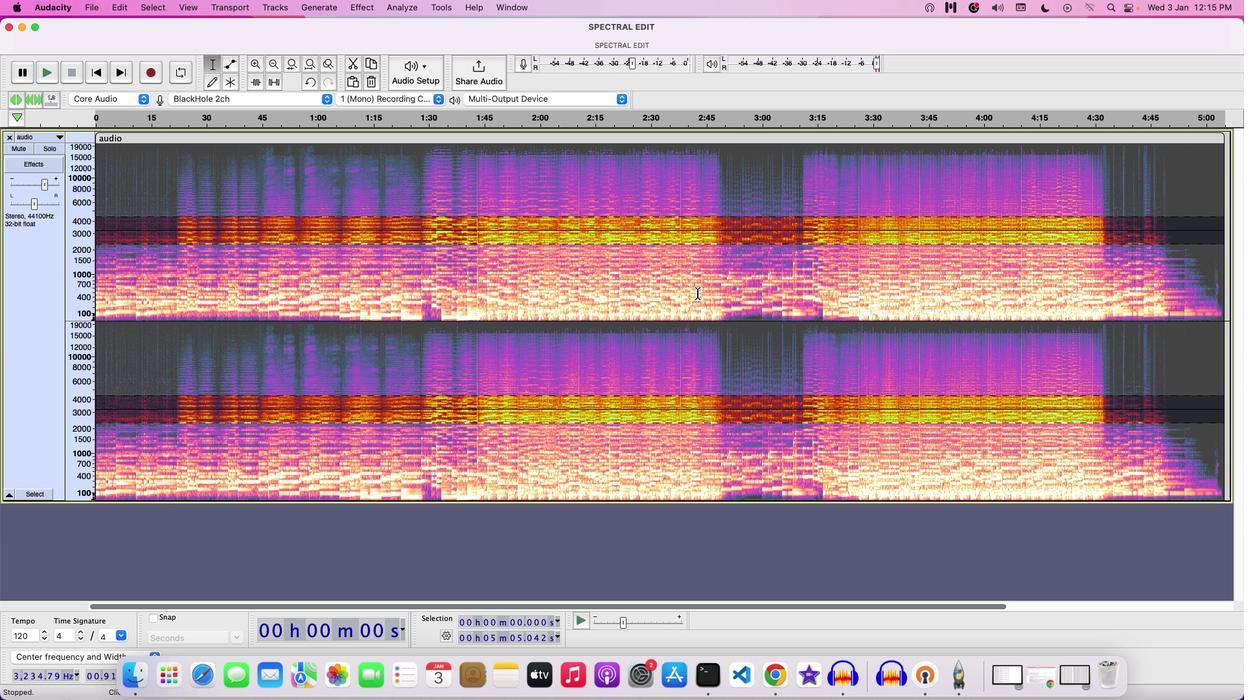 
